 Task: Set priority levels for tasks within the "UX Analysis" project.
Action: Mouse moved to (91, 212)
Screenshot: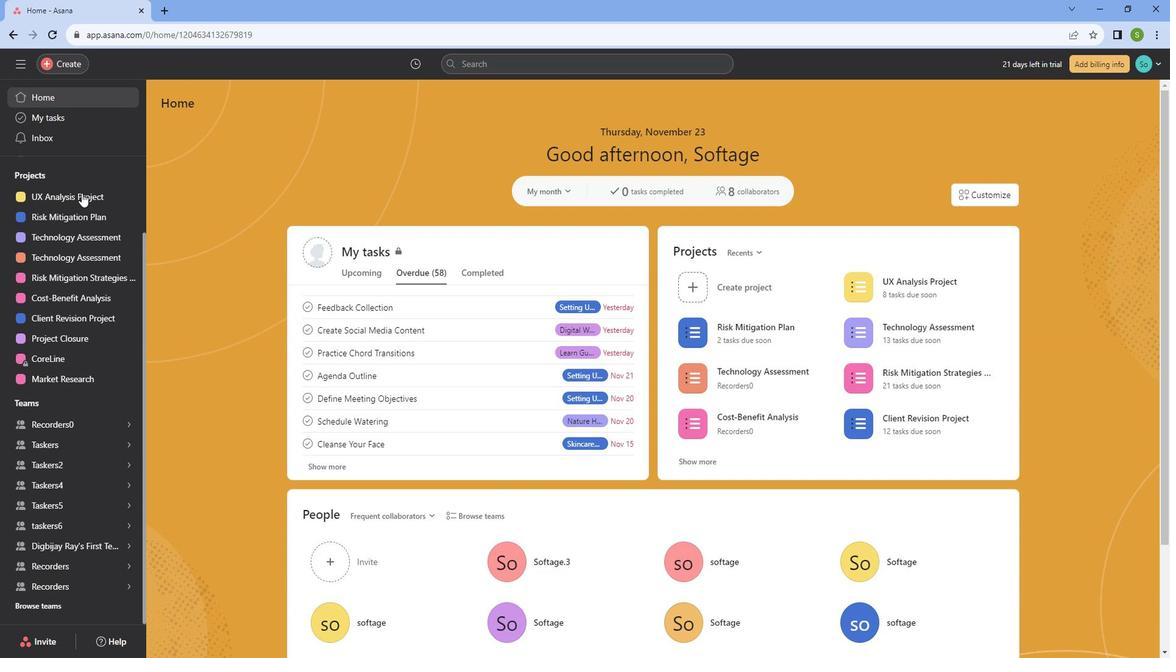 
Action: Mouse pressed left at (91, 212)
Screenshot: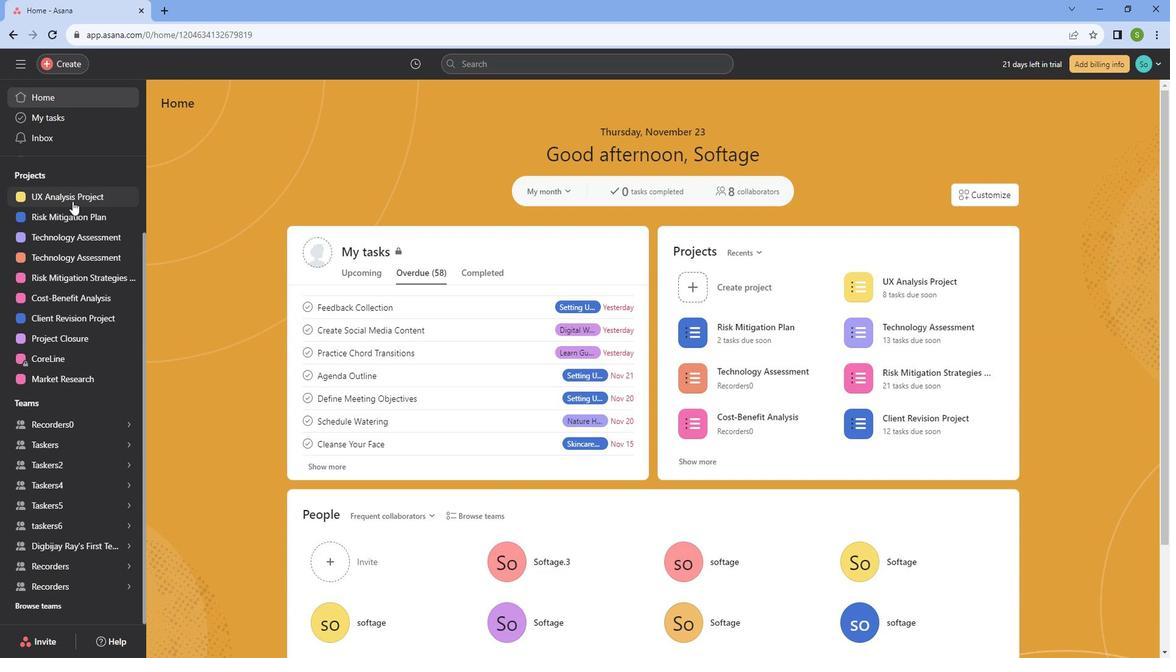 
Action: Mouse moved to (709, 198)
Screenshot: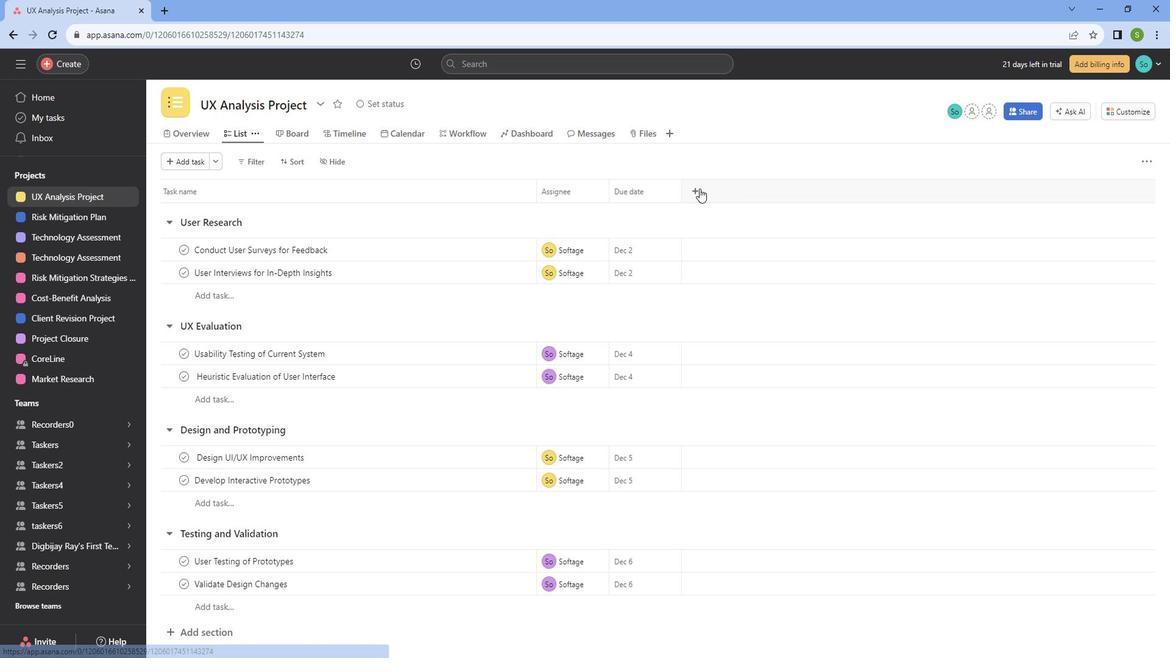 
Action: Mouse pressed left at (709, 198)
Screenshot: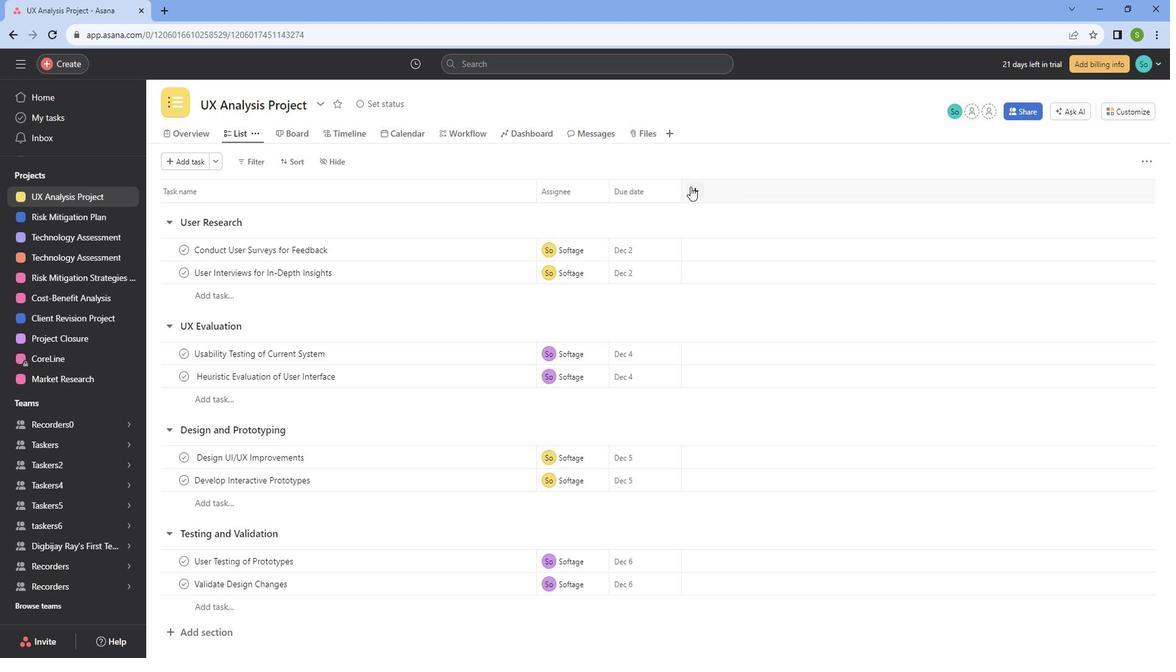 
Action: Mouse moved to (736, 249)
Screenshot: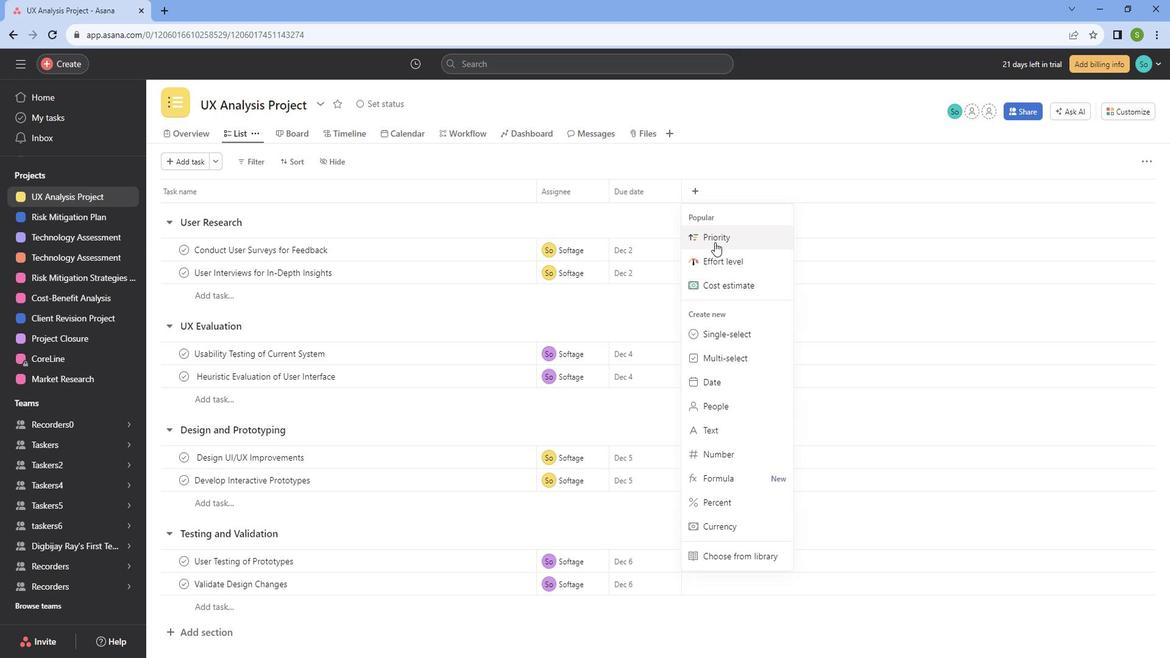 
Action: Mouse pressed left at (736, 249)
Screenshot: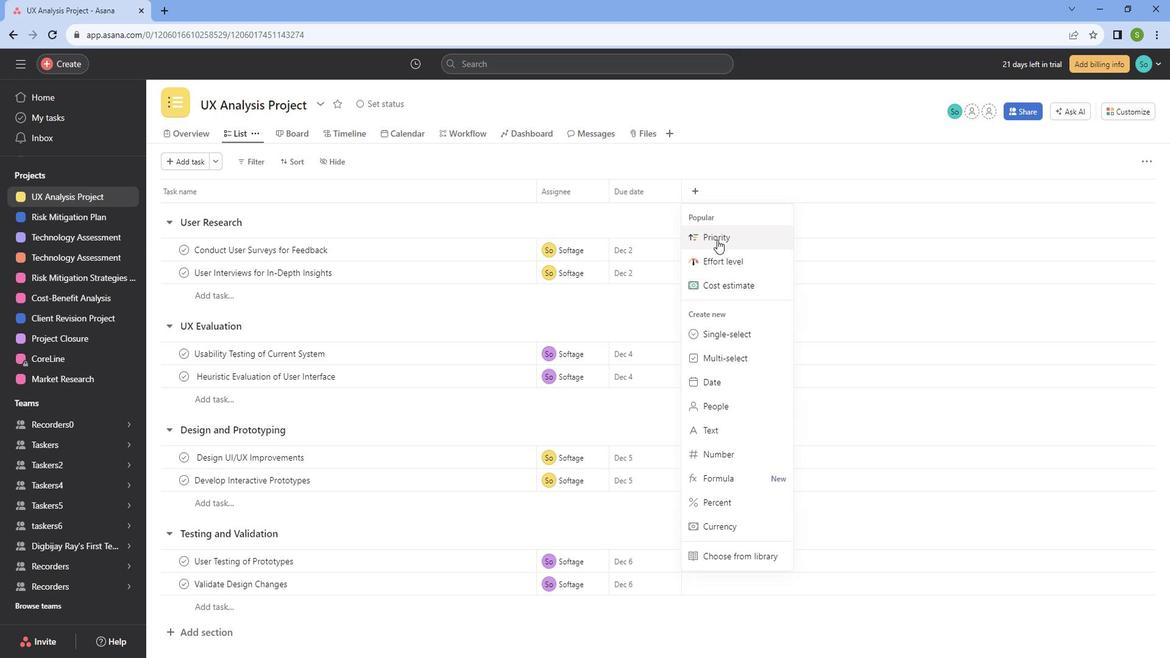 
Action: Mouse moved to (737, 505)
Screenshot: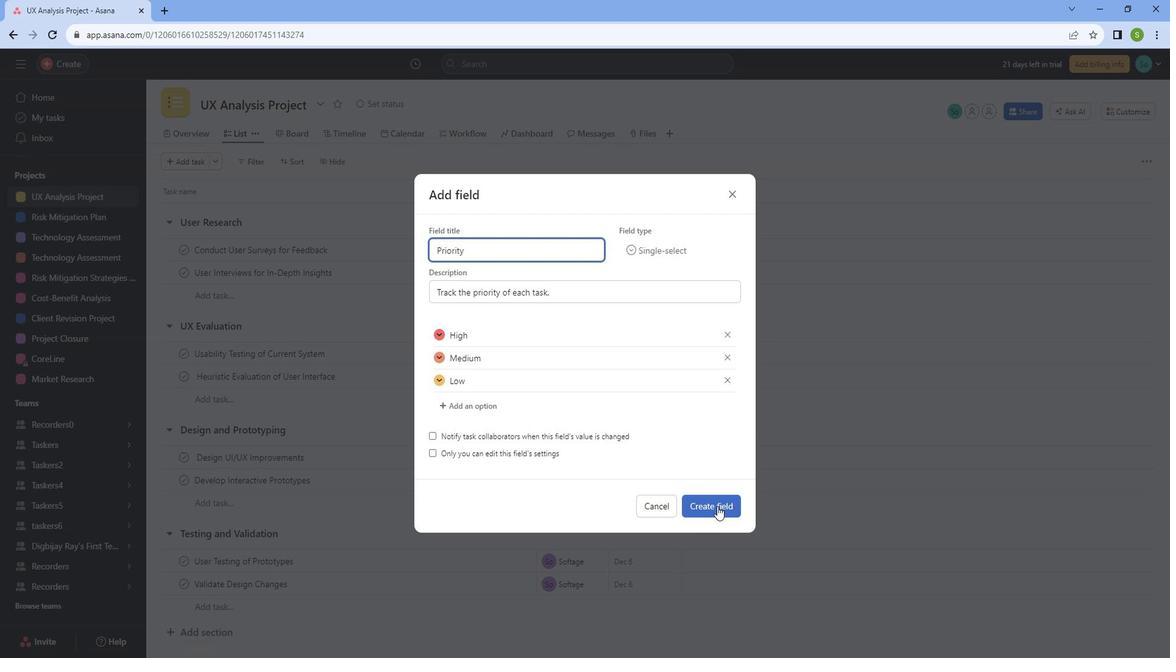
Action: Mouse pressed left at (737, 505)
Screenshot: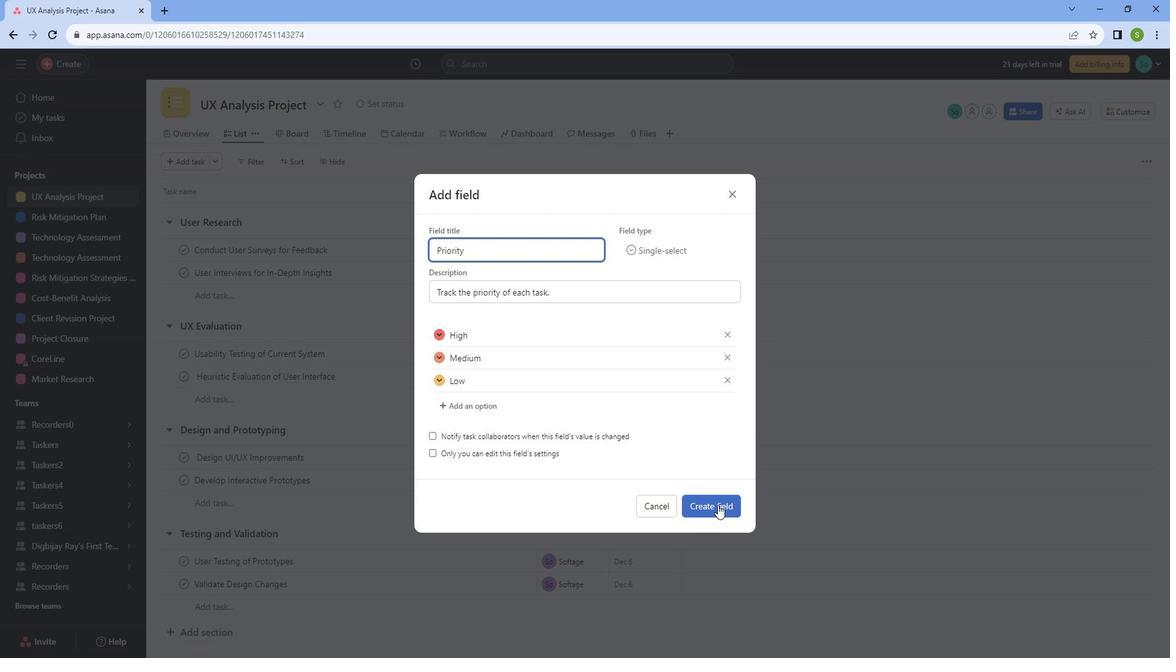 
Action: Mouse moved to (746, 266)
Screenshot: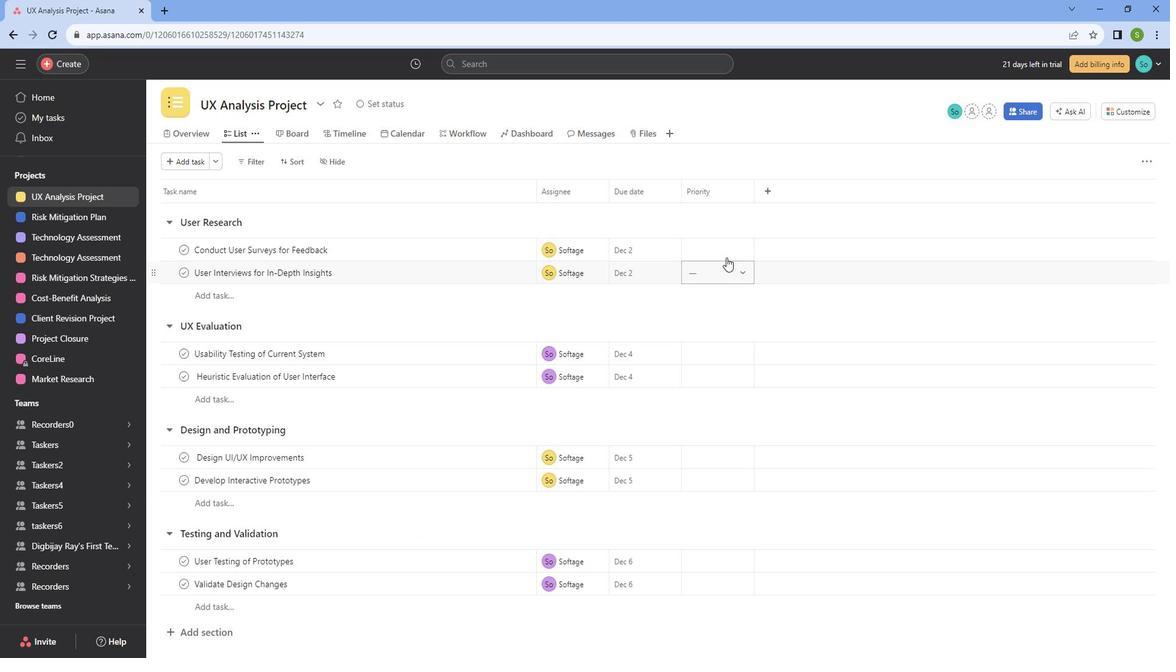 
Action: Mouse pressed left at (746, 266)
Screenshot: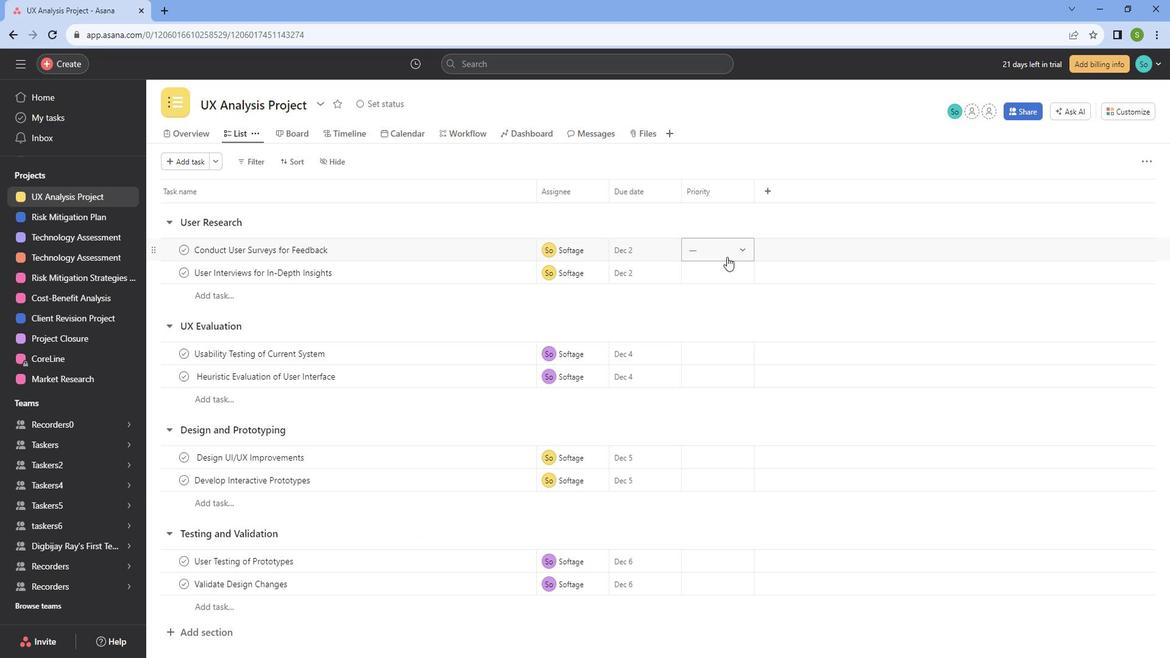 
Action: Mouse moved to (745, 331)
Screenshot: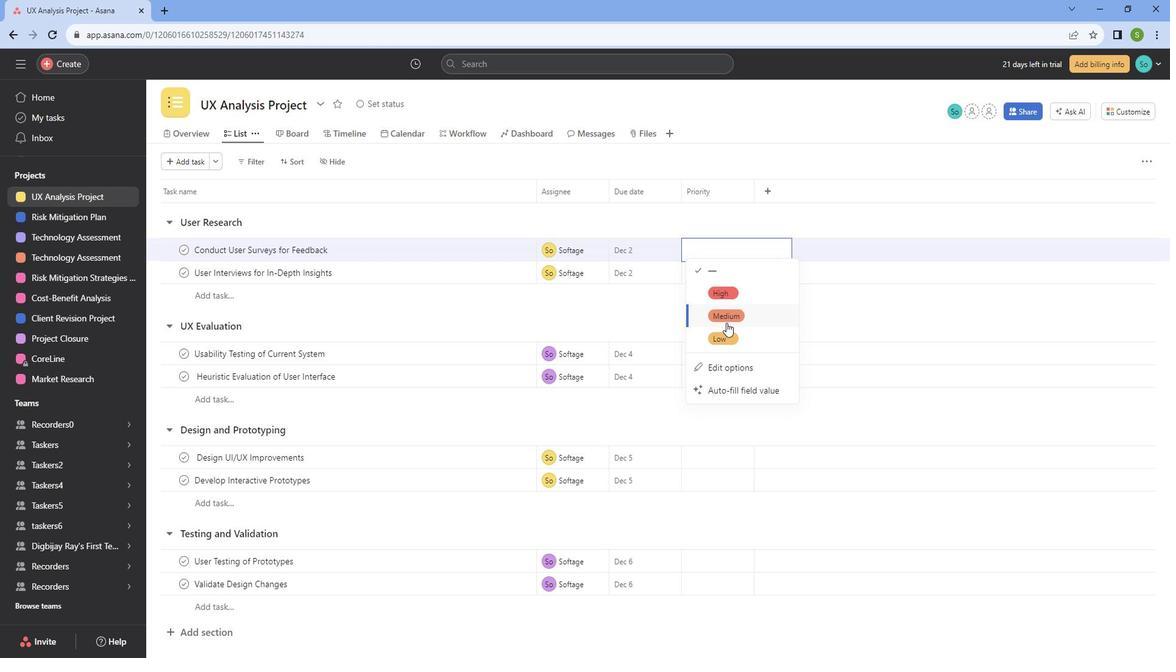 
Action: Mouse pressed left at (745, 331)
Screenshot: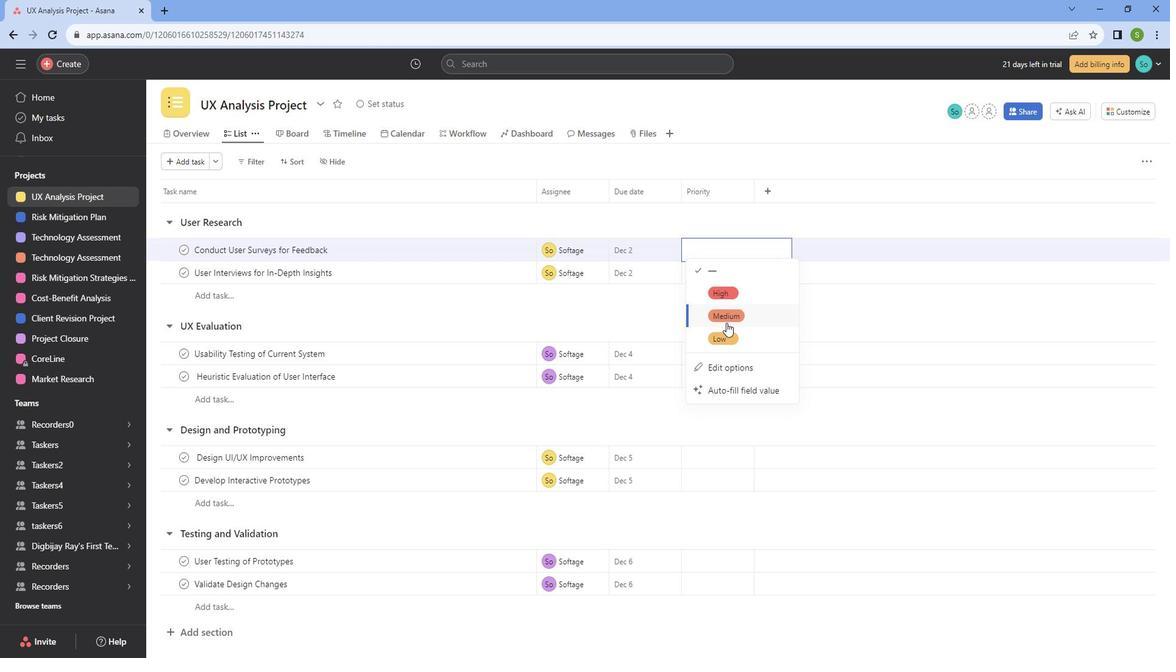 
Action: Mouse moved to (726, 345)
Screenshot: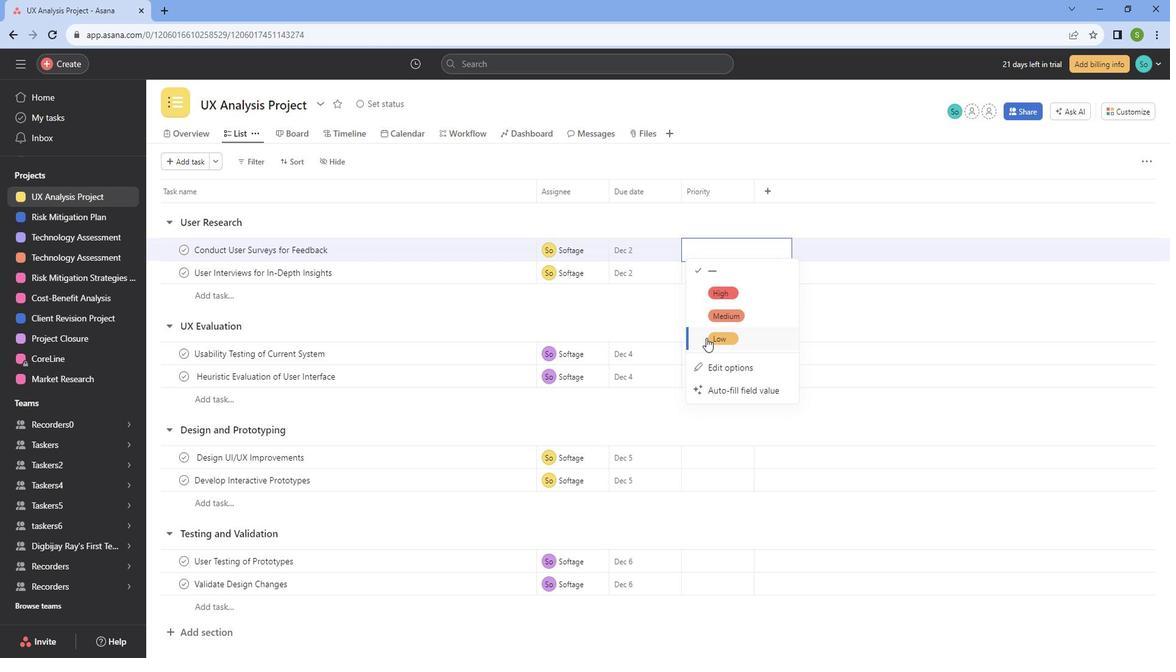 
Action: Mouse pressed left at (726, 345)
Screenshot: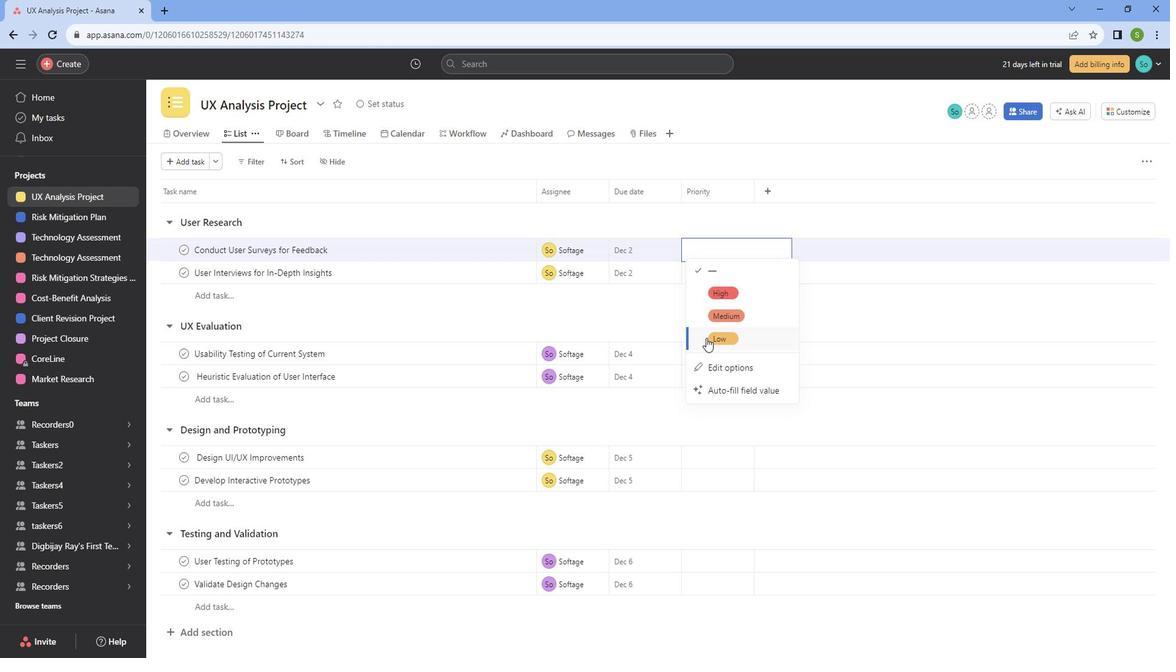 
Action: Mouse moved to (728, 284)
Screenshot: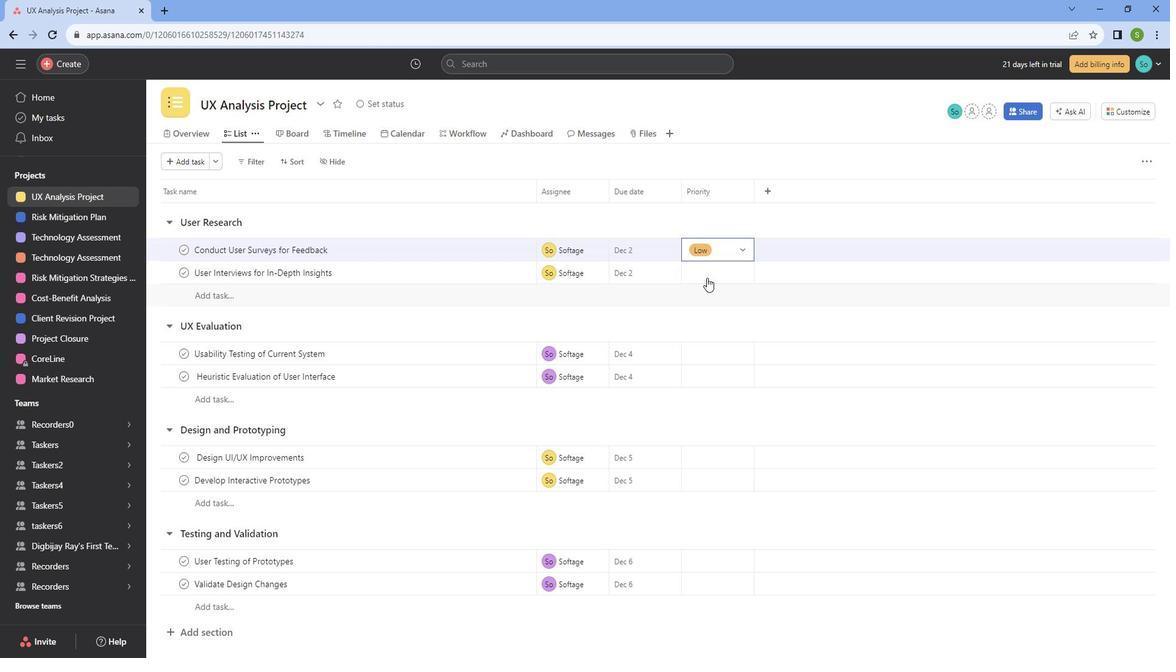 
Action: Mouse pressed left at (728, 284)
Screenshot: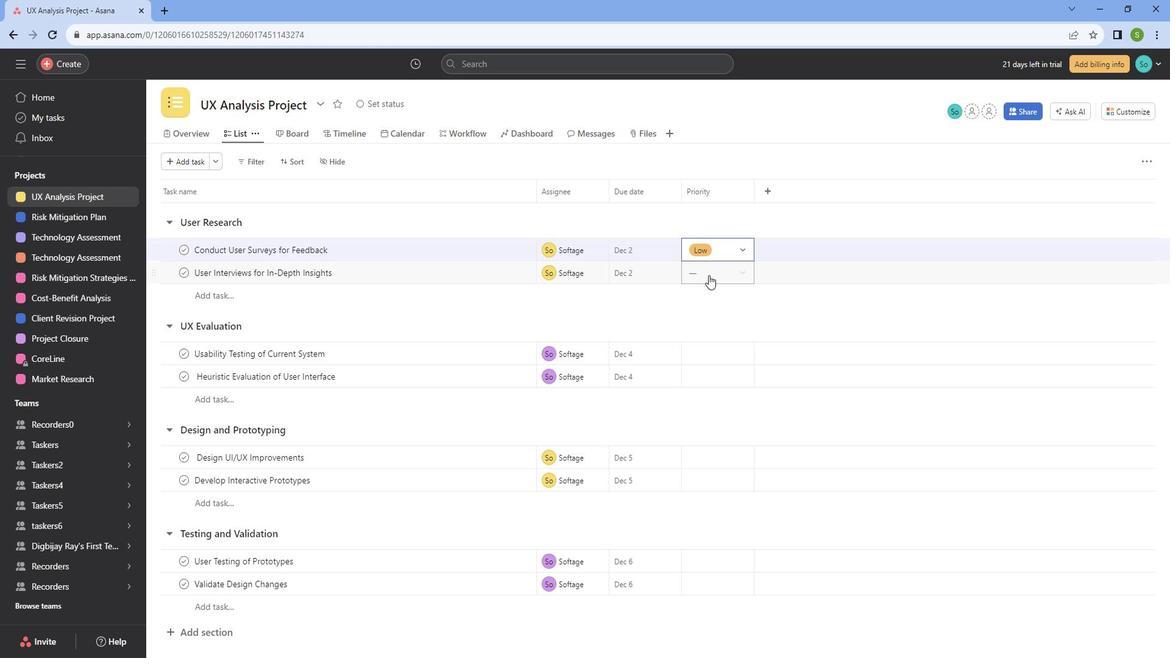 
Action: Mouse moved to (732, 363)
Screenshot: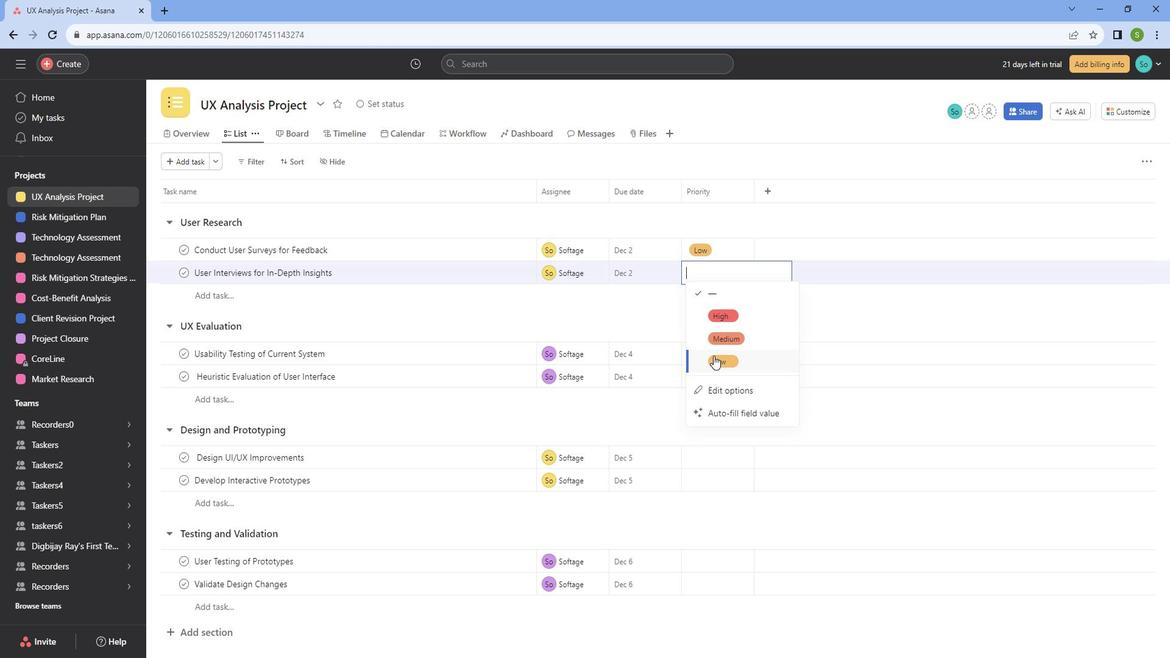 
Action: Mouse pressed left at (732, 363)
Screenshot: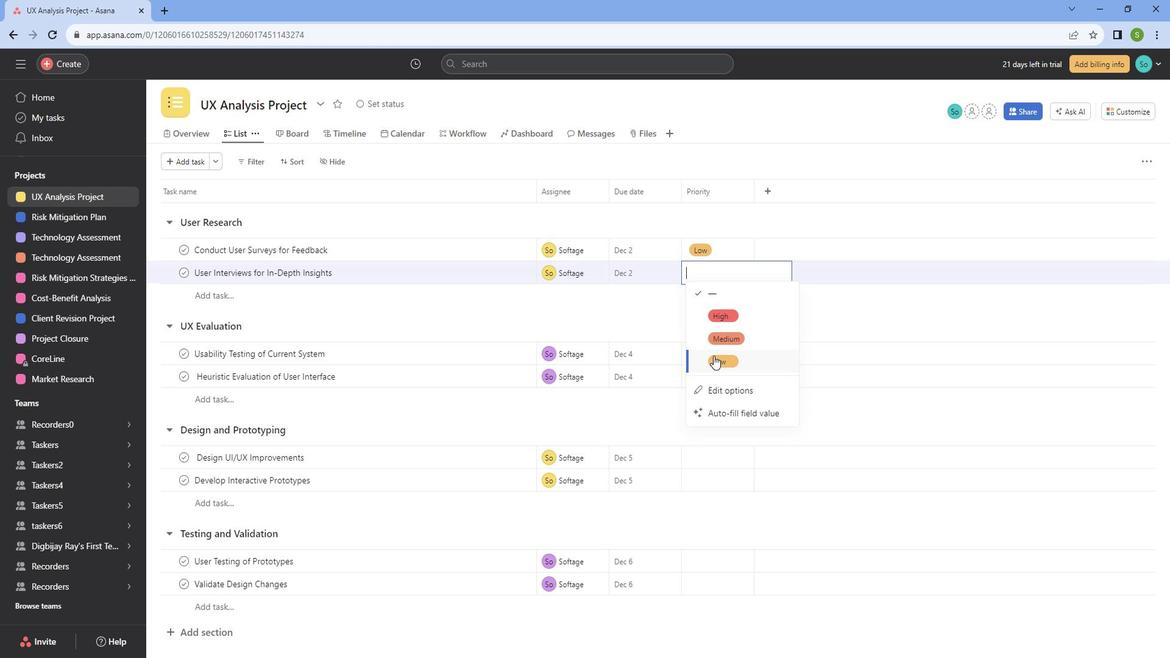 
Action: Mouse moved to (729, 354)
Screenshot: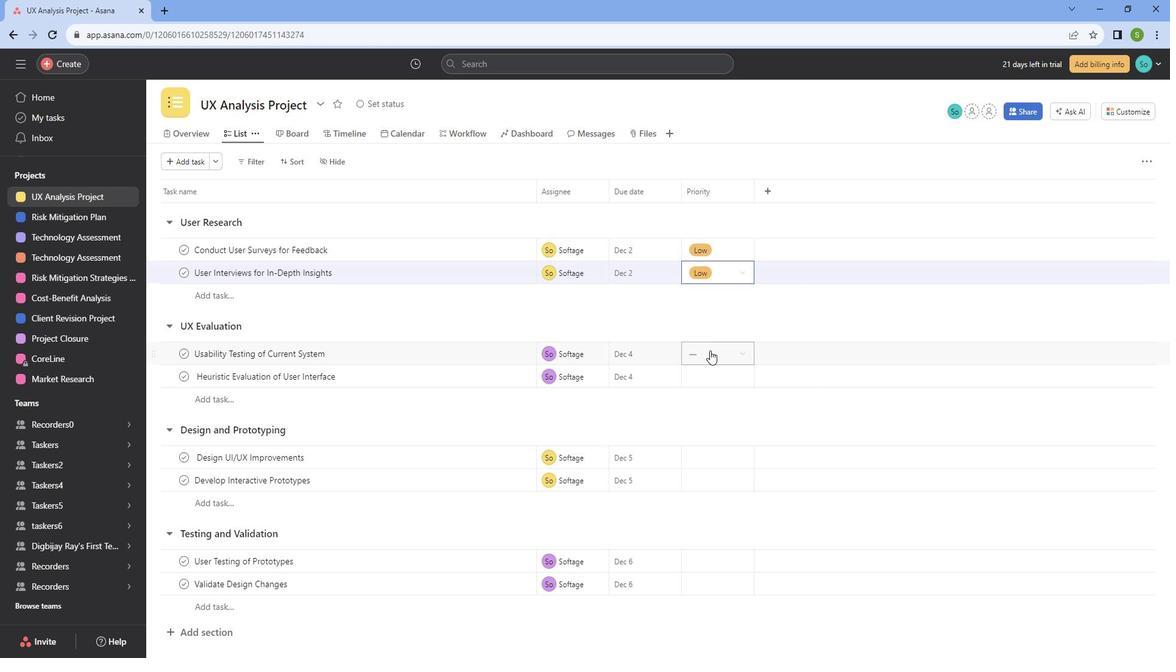 
Action: Mouse pressed left at (729, 354)
Screenshot: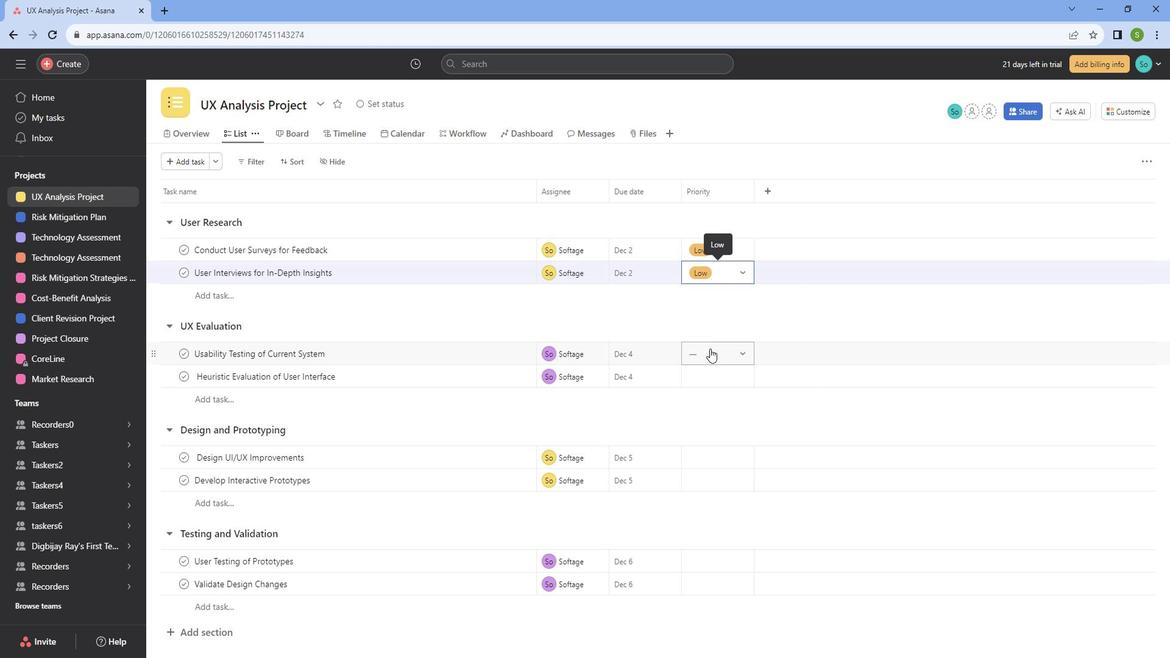 
Action: Mouse moved to (732, 433)
Screenshot: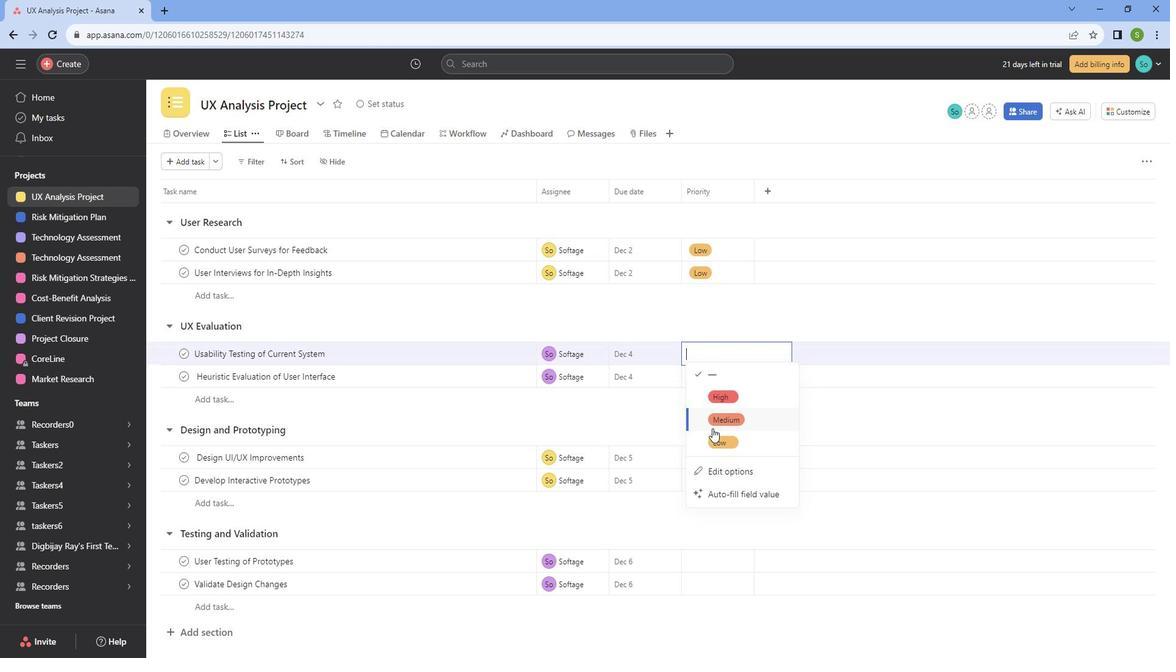 
Action: Mouse pressed left at (732, 433)
Screenshot: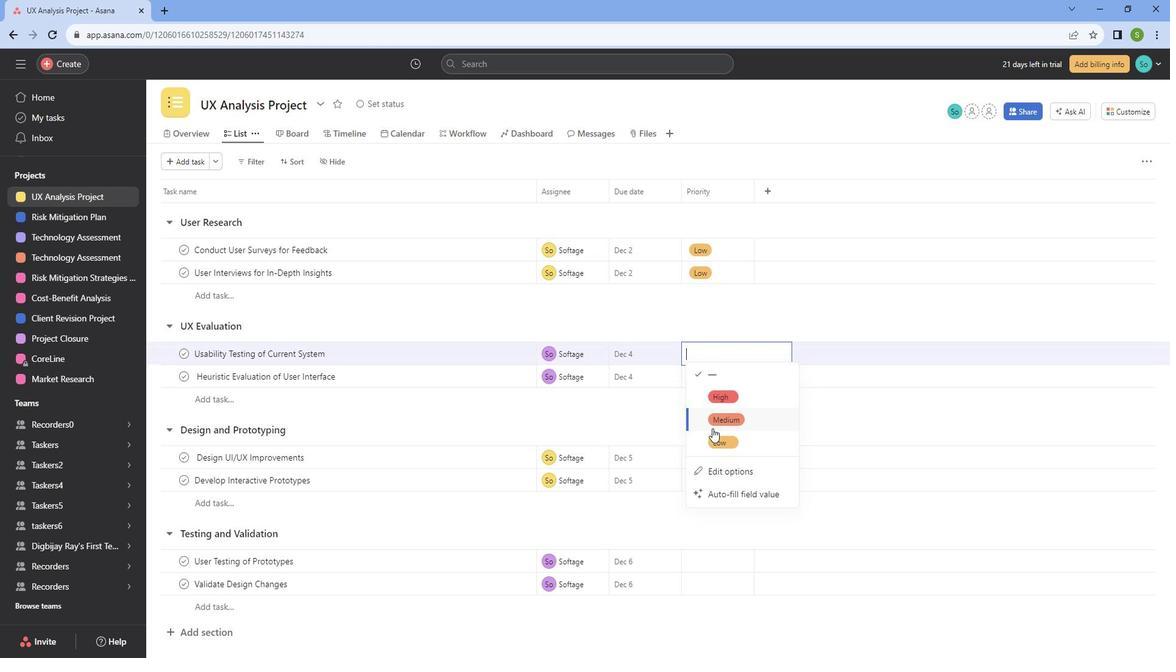 
Action: Mouse moved to (731, 440)
Screenshot: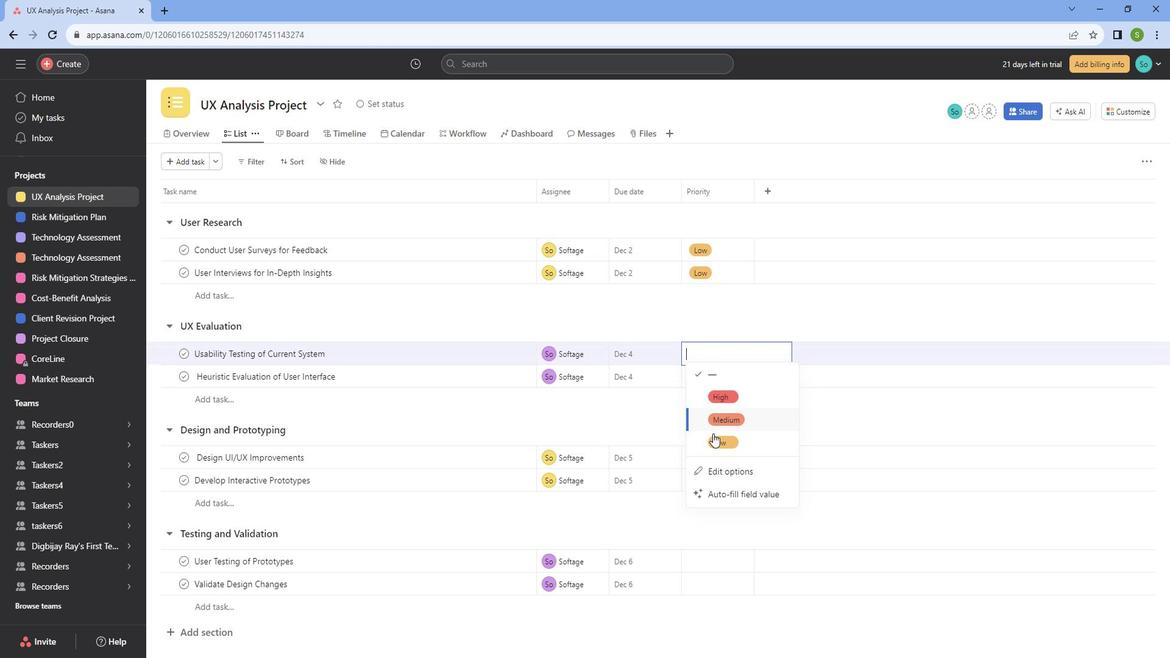 
Action: Mouse pressed left at (731, 440)
Screenshot: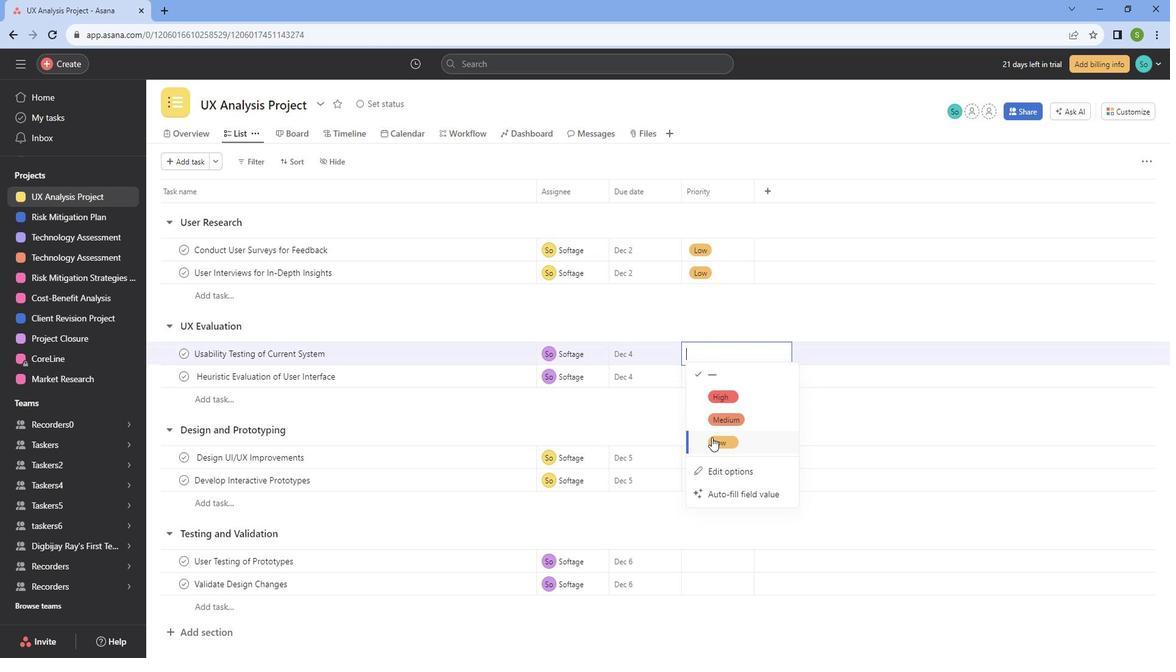 
Action: Mouse moved to (737, 382)
Screenshot: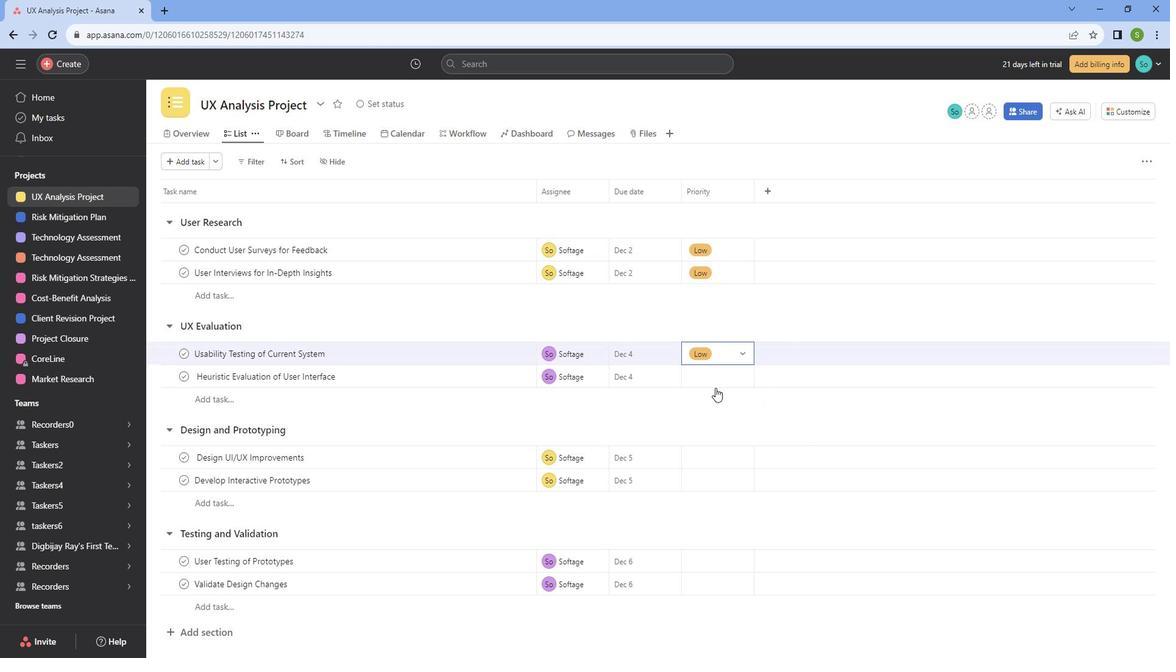 
Action: Mouse pressed left at (737, 382)
Screenshot: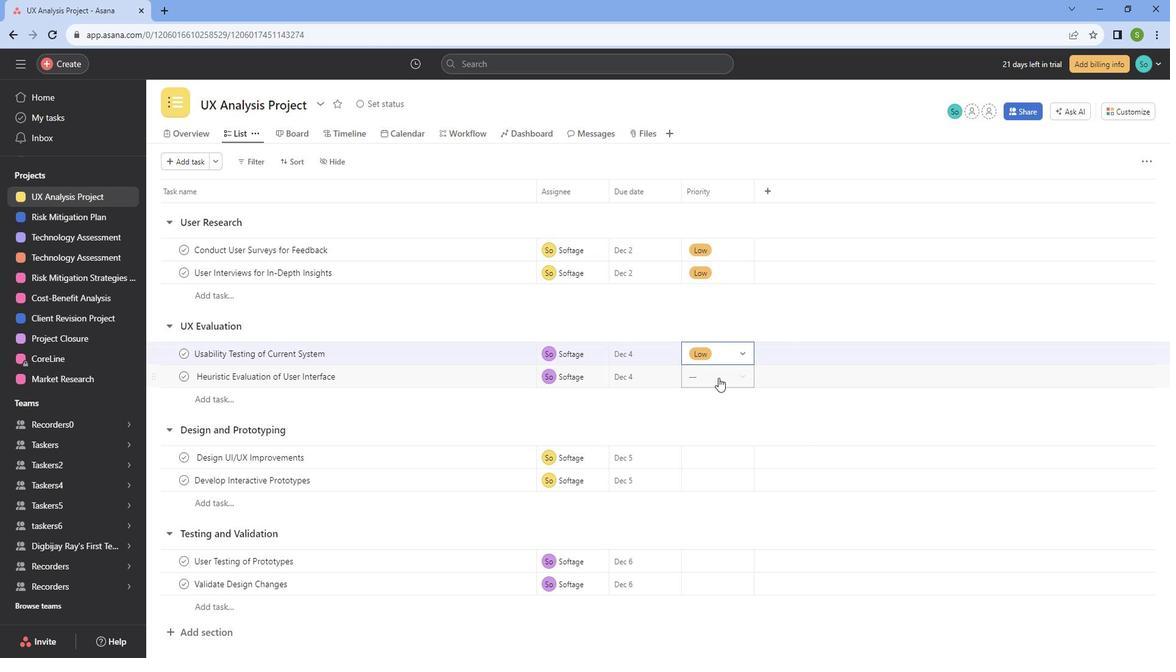 
Action: Mouse moved to (733, 439)
Screenshot: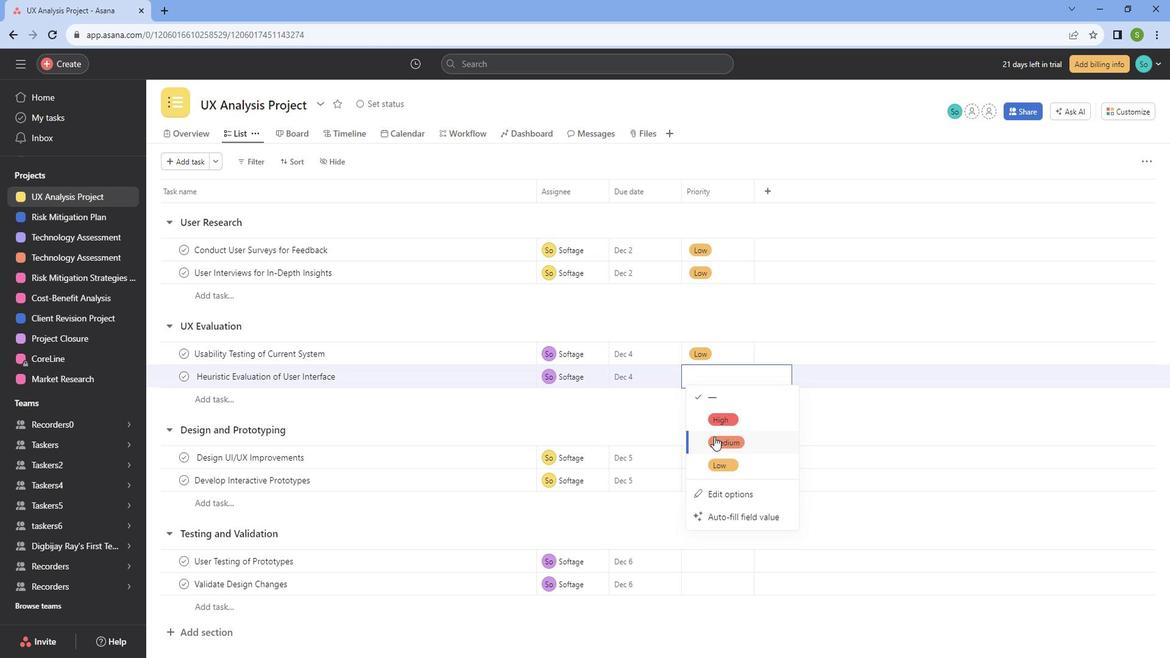 
Action: Mouse pressed left at (733, 439)
Screenshot: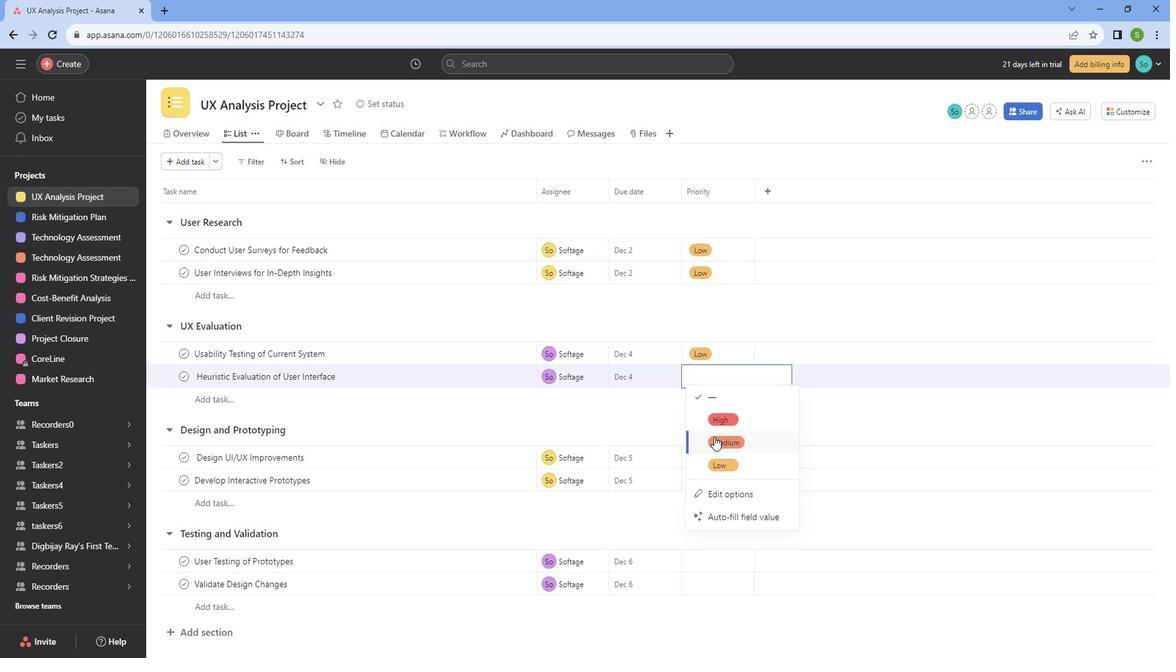 
Action: Mouse moved to (756, 464)
Screenshot: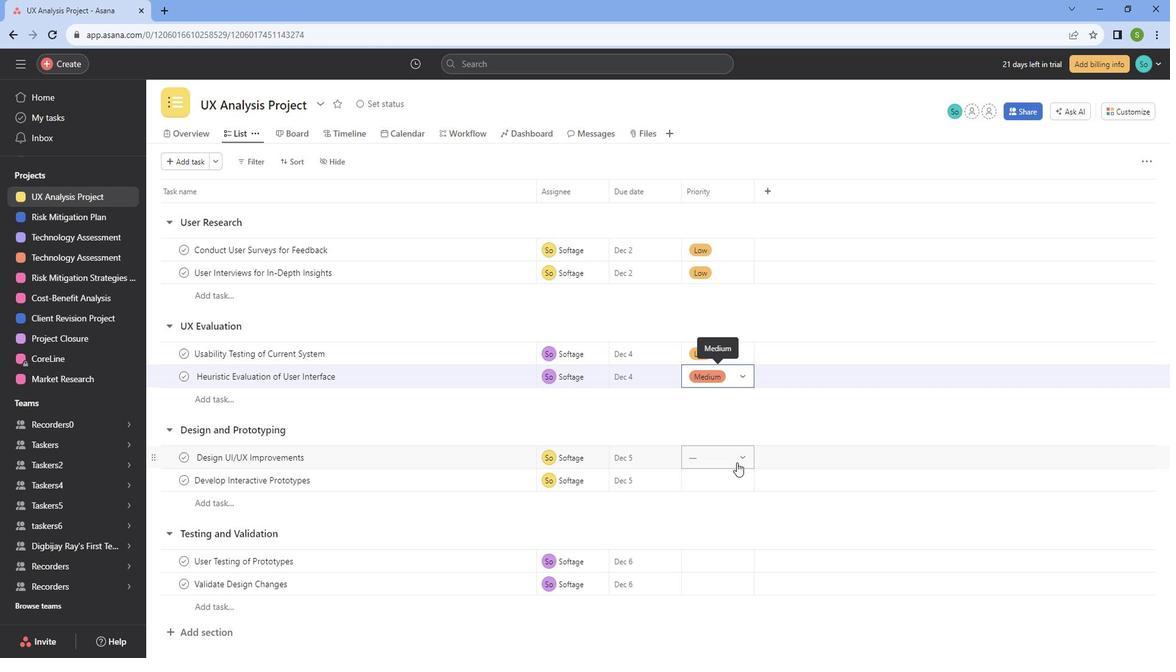 
Action: Mouse pressed left at (756, 464)
Screenshot: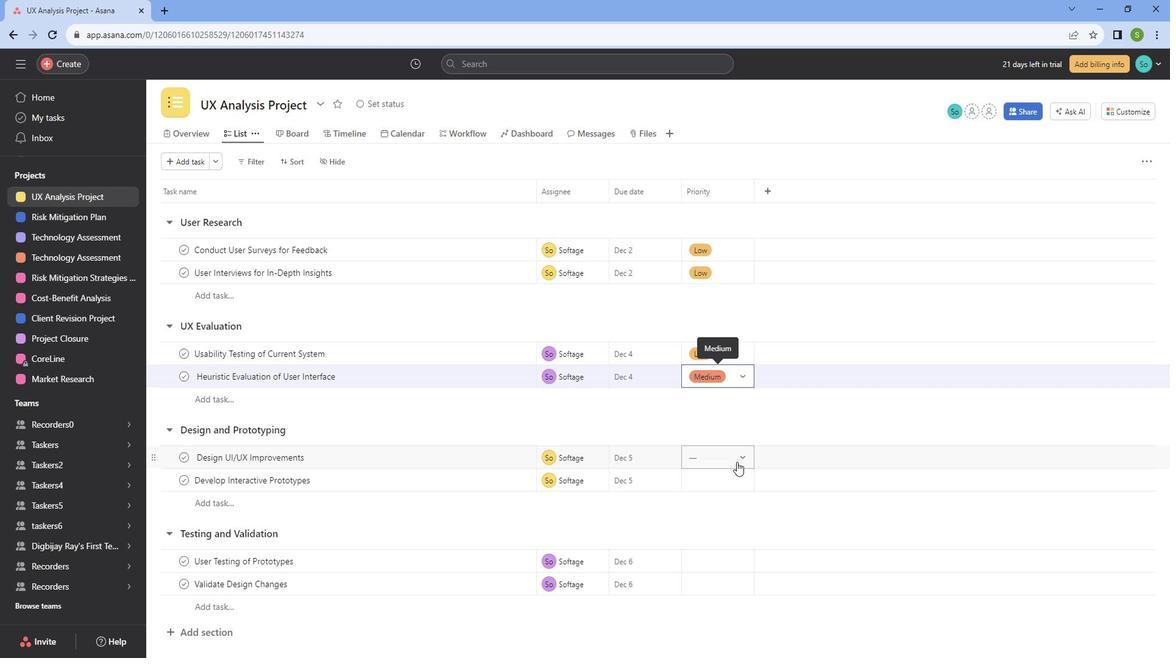 
Action: Mouse moved to (743, 512)
Screenshot: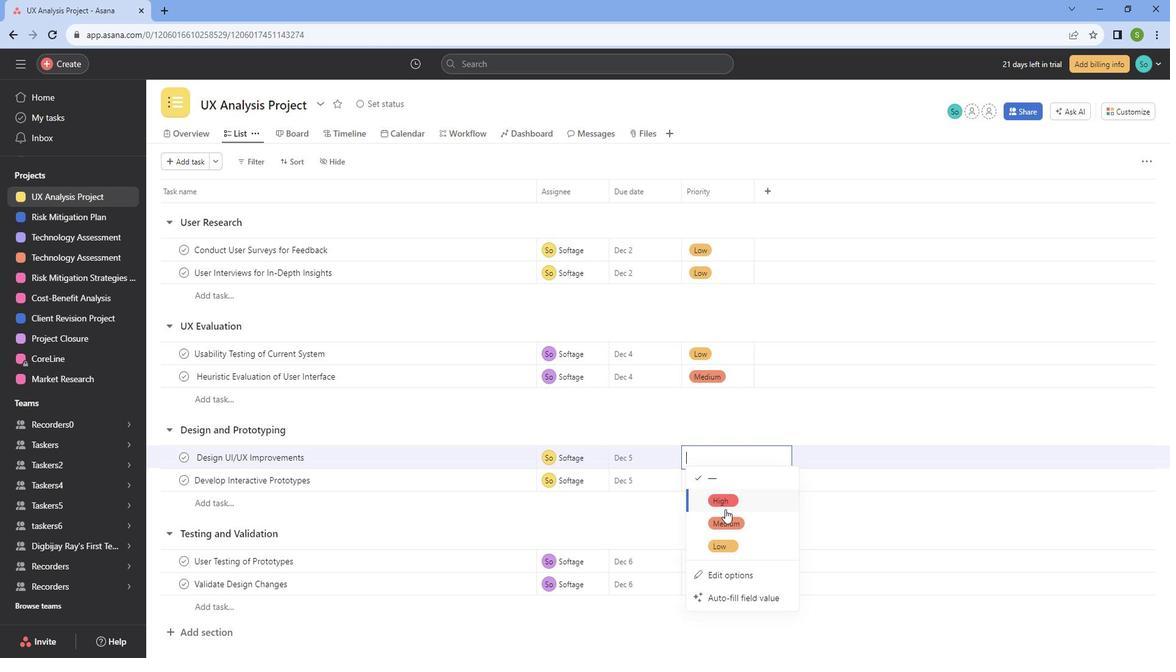 
Action: Mouse pressed left at (743, 512)
Screenshot: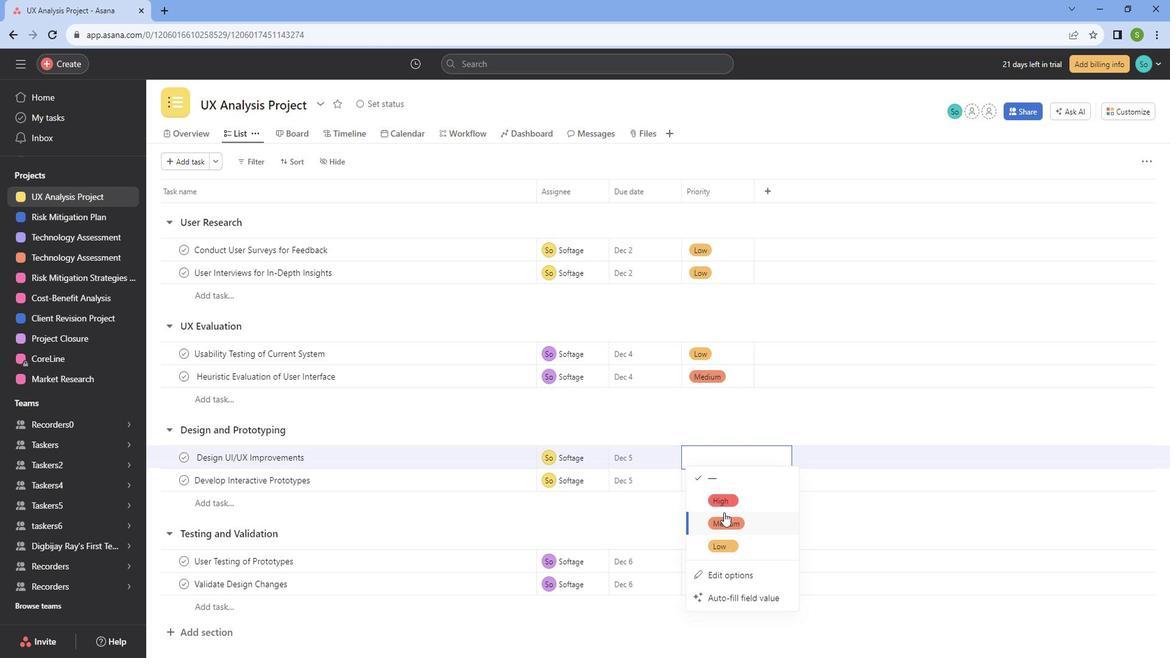 
Action: Mouse moved to (745, 487)
Screenshot: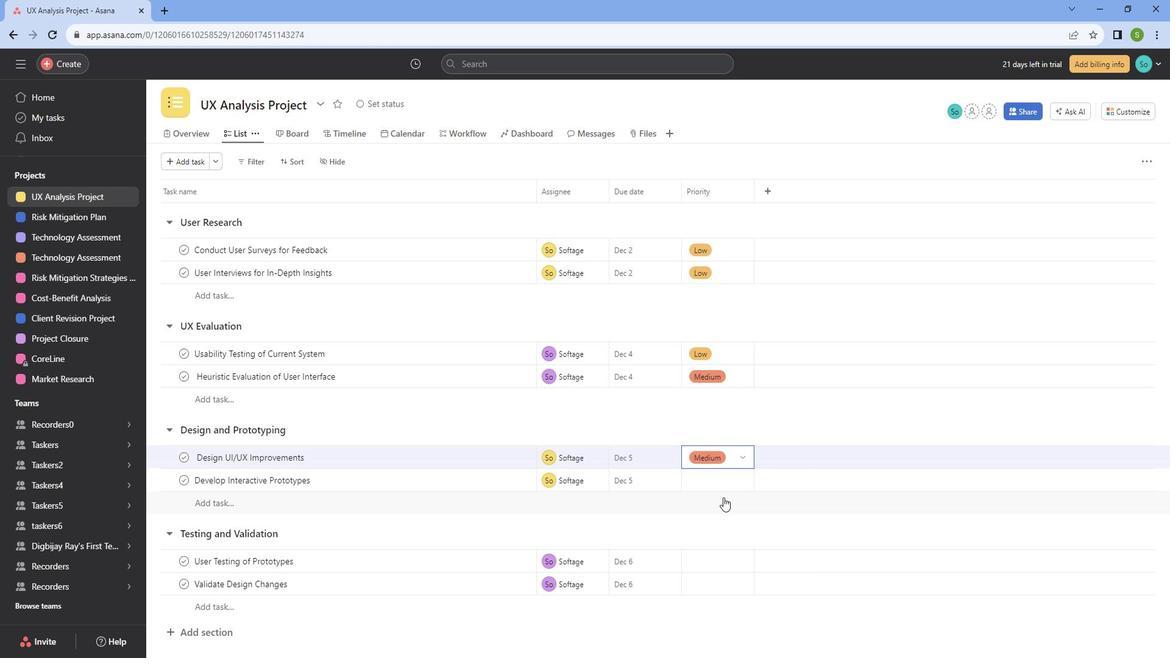 
Action: Mouse pressed left at (745, 487)
Screenshot: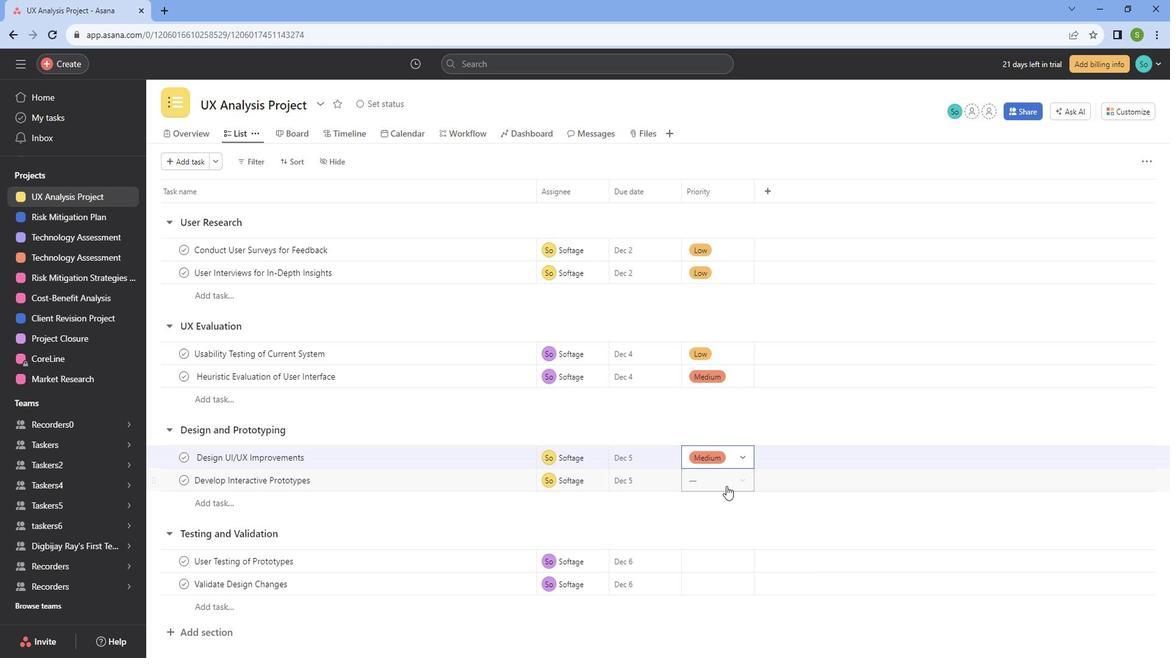 
Action: Mouse moved to (739, 544)
Screenshot: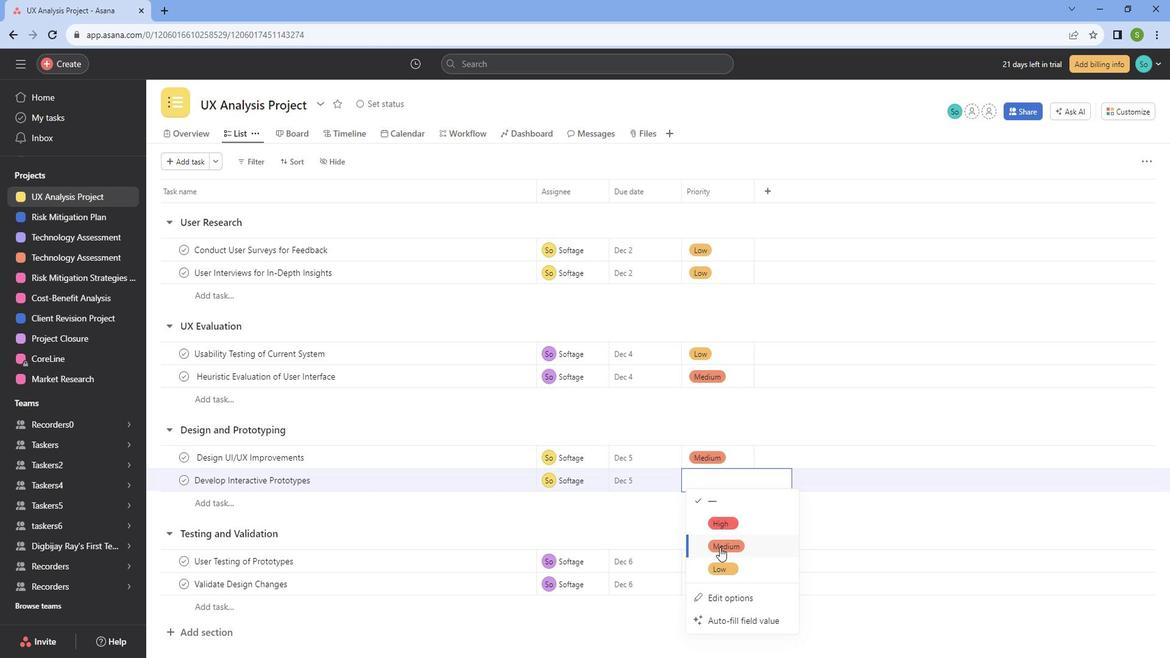 
Action: Mouse pressed left at (739, 544)
Screenshot: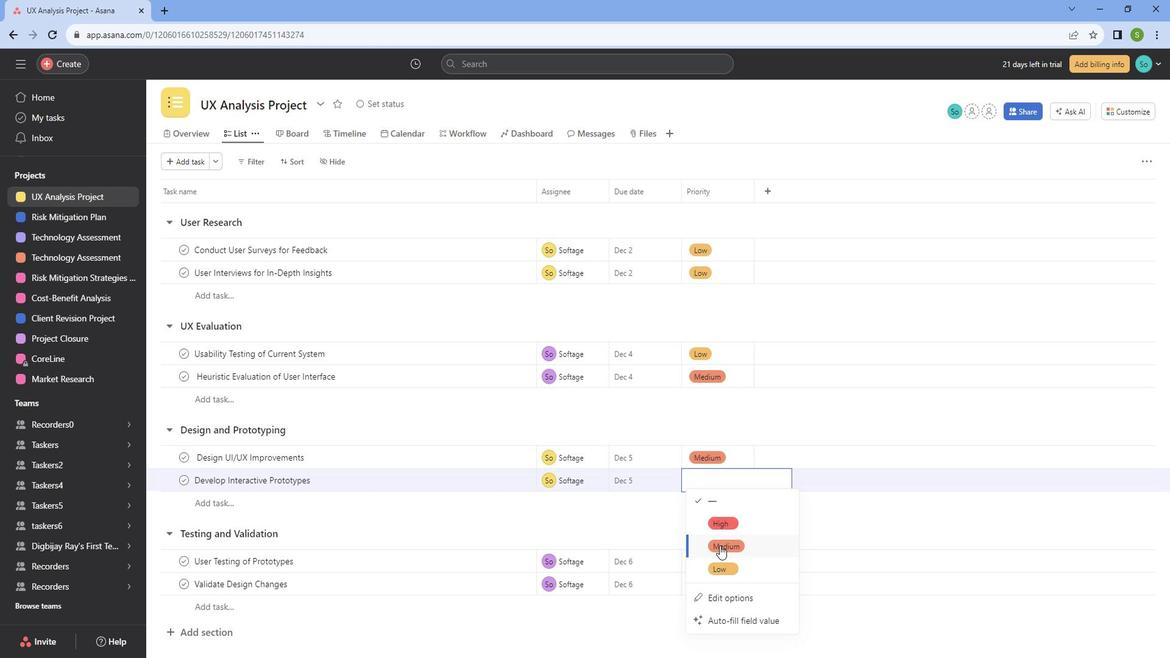 
Action: Mouse moved to (730, 559)
Screenshot: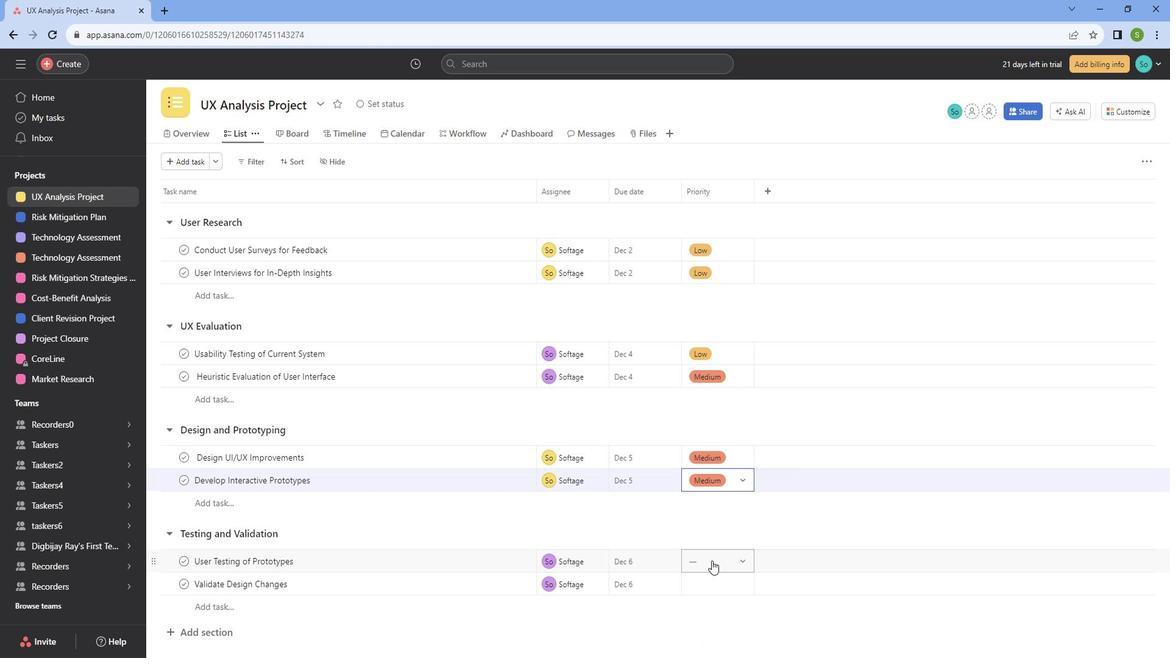 
Action: Mouse pressed left at (730, 559)
Screenshot: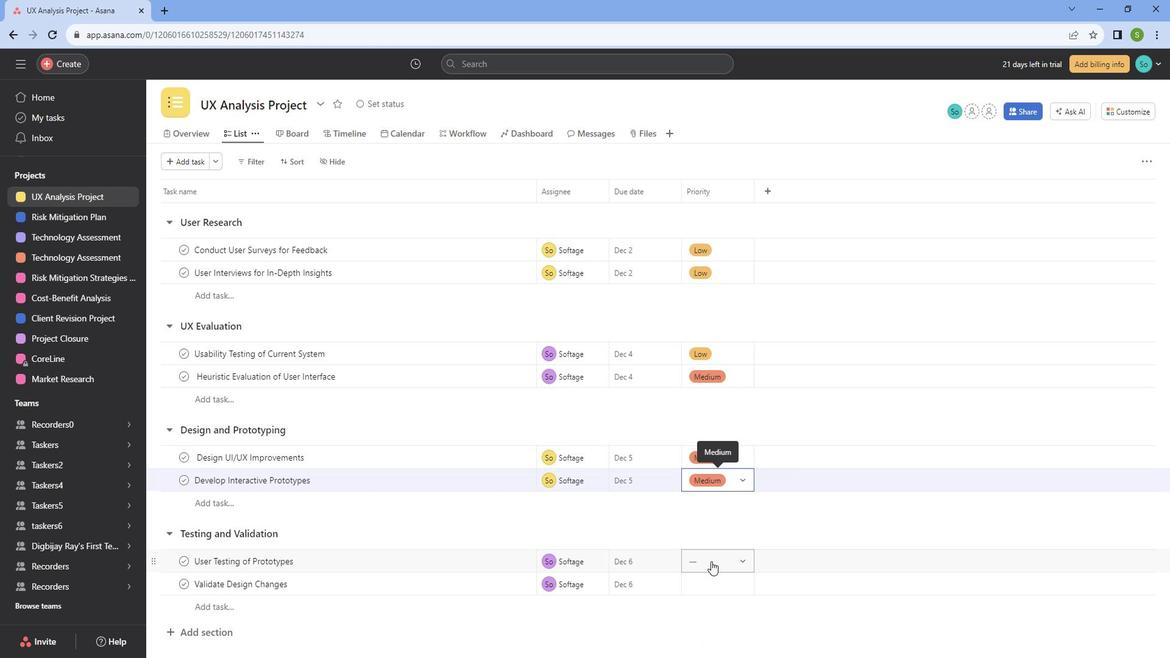 
Action: Mouse moved to (759, 449)
Screenshot: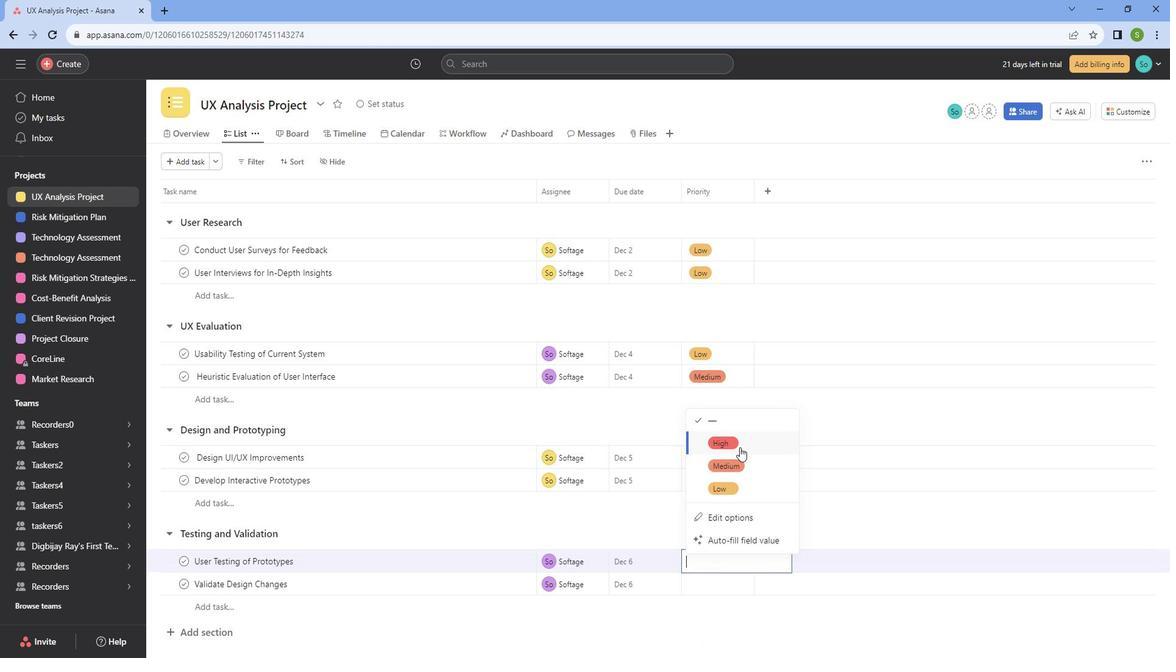 
Action: Mouse pressed left at (759, 449)
Screenshot: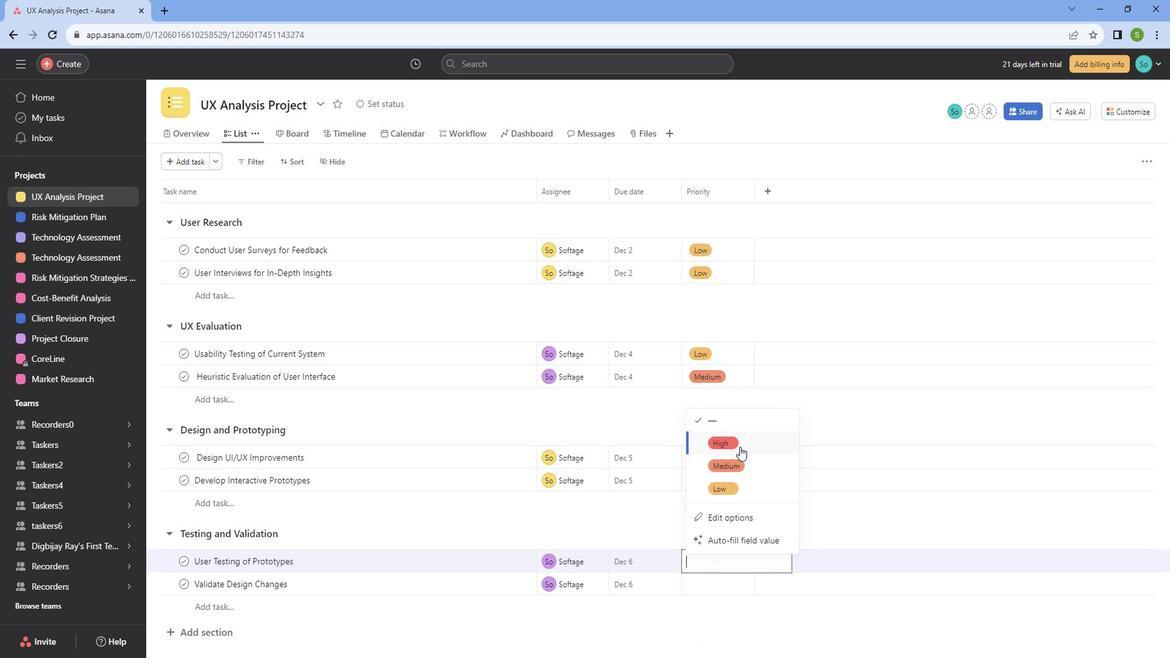 
Action: Mouse moved to (720, 581)
Screenshot: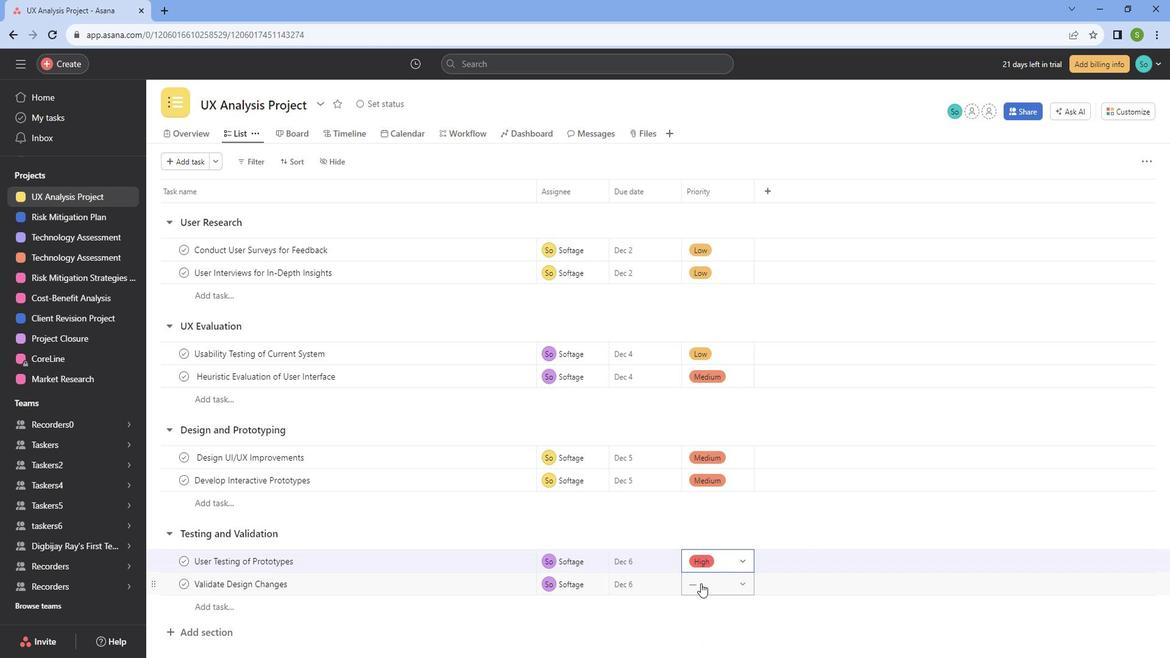 
Action: Mouse pressed left at (720, 581)
Screenshot: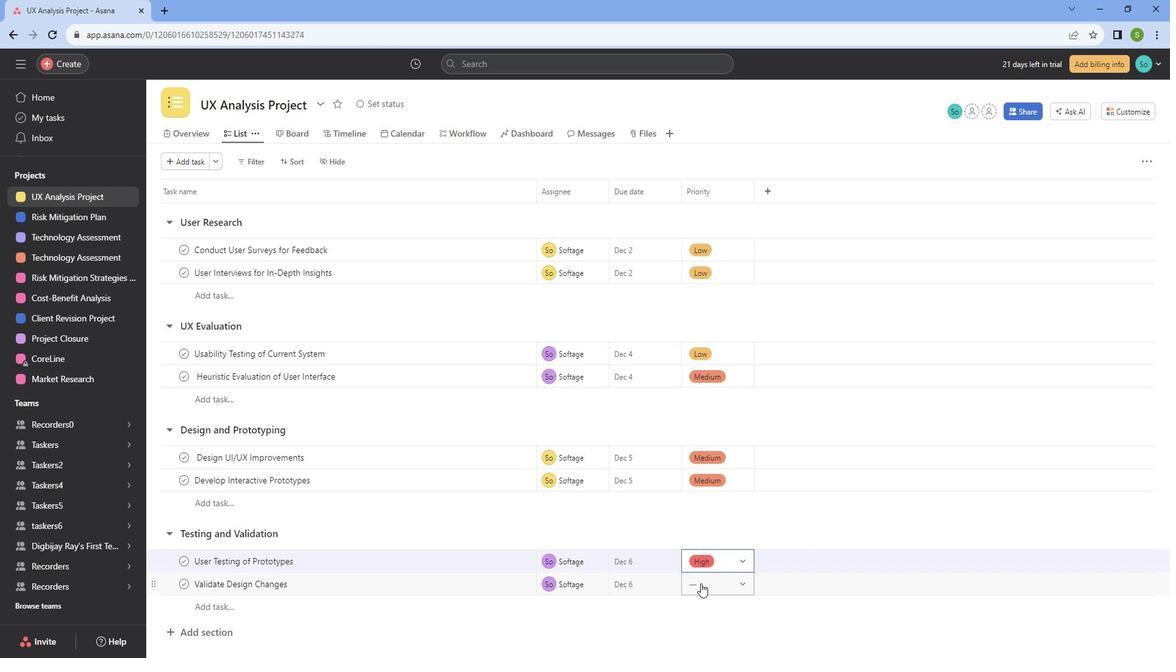 
Action: Mouse moved to (749, 456)
Screenshot: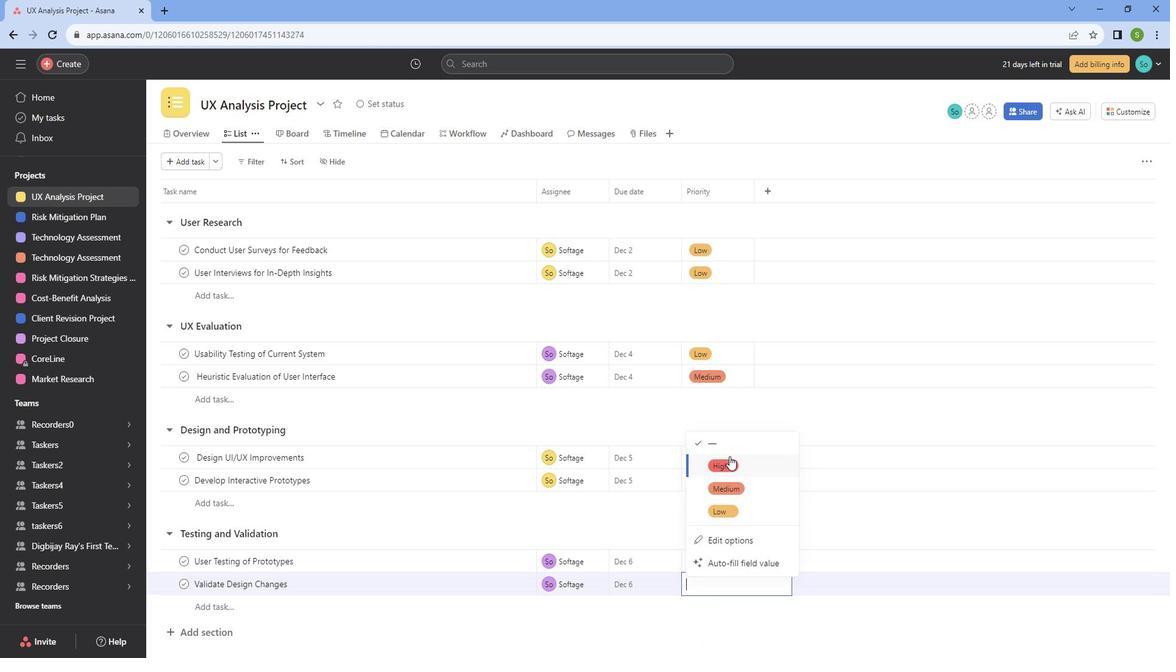 
Action: Mouse pressed left at (749, 456)
Screenshot: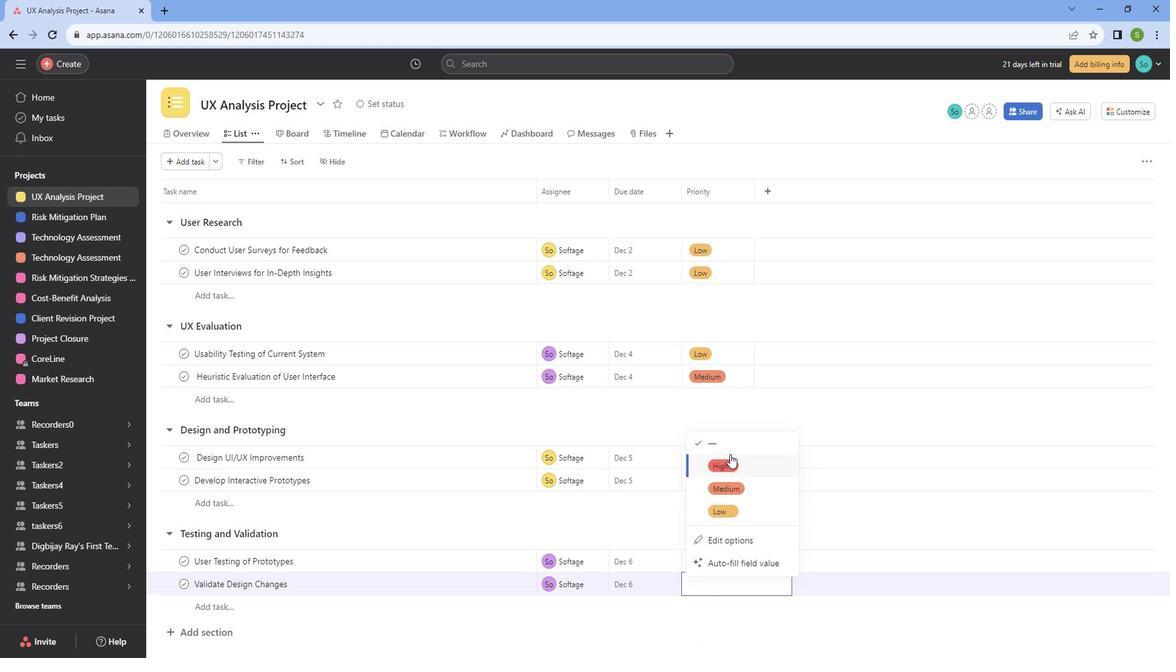 
Action: Mouse moved to (723, 526)
Screenshot: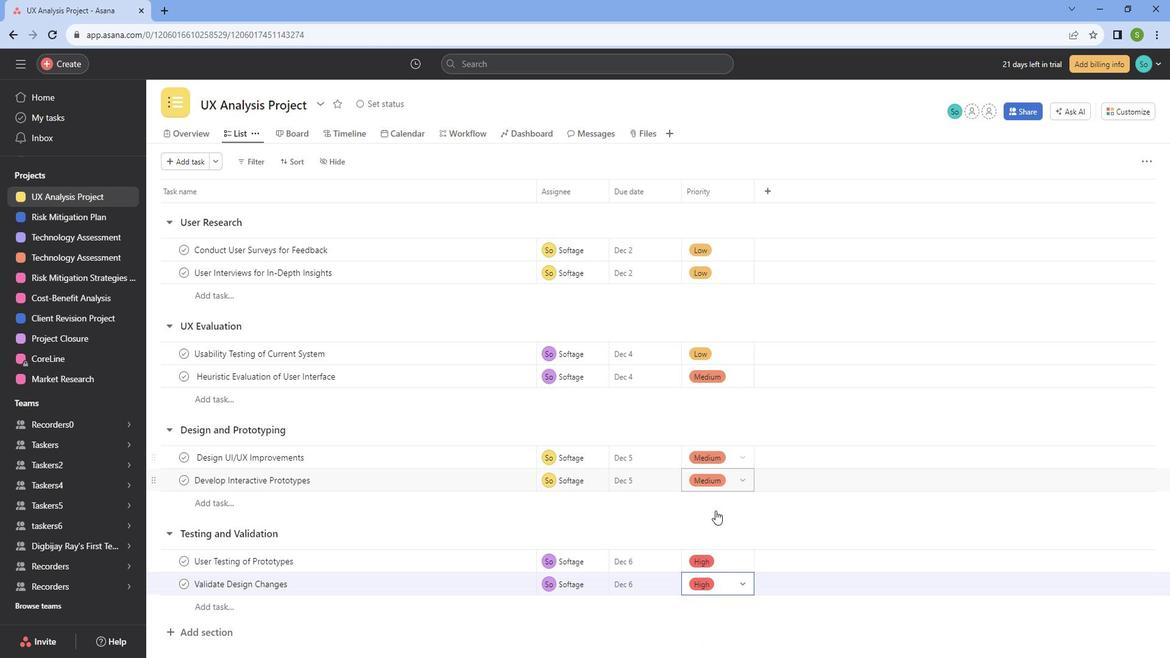 
Action: Mouse pressed left at (723, 526)
Screenshot: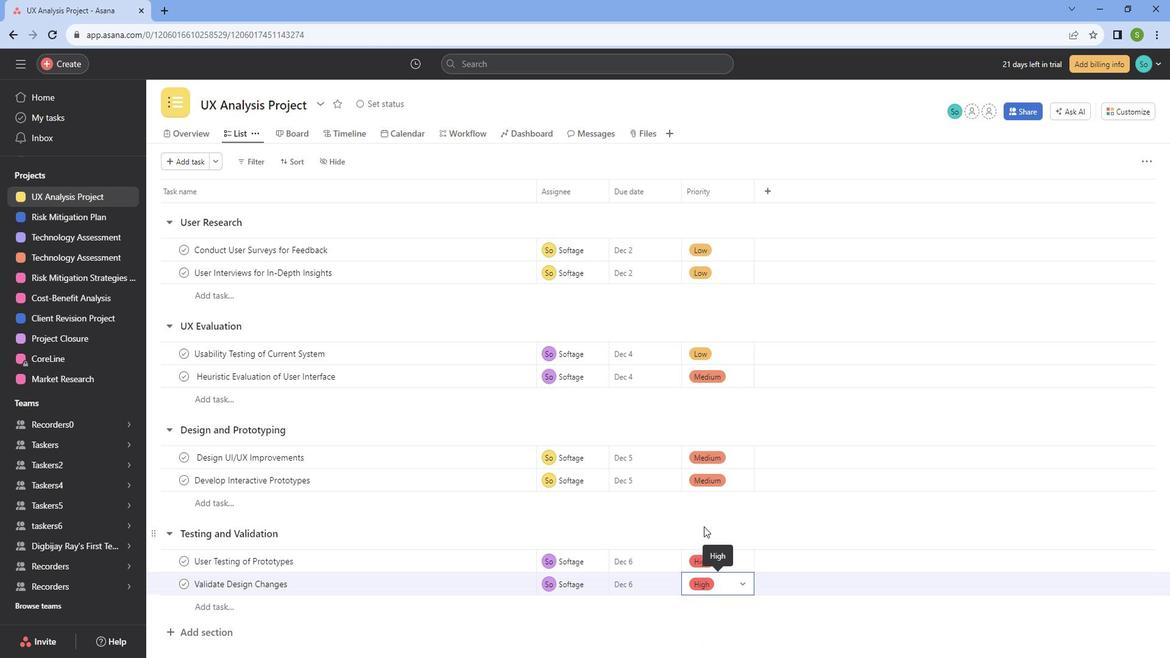 
Action: Mouse moved to (724, 526)
Screenshot: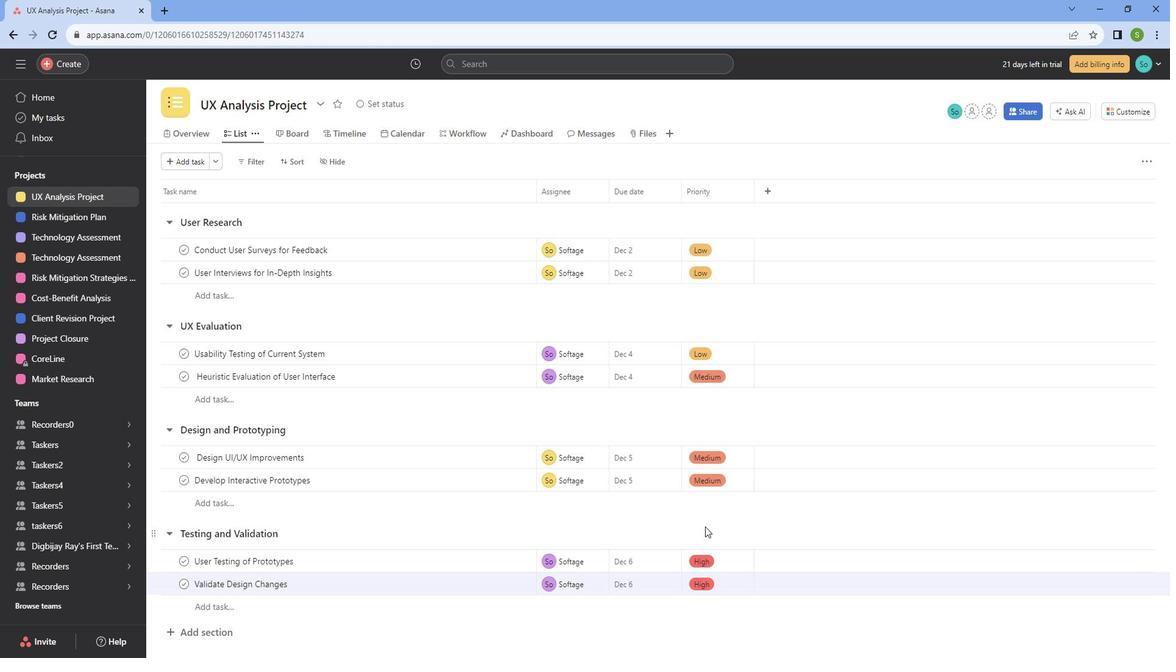 
